 Task: Create a due date automation trigger when advanced on, 2 working days before a card is due add basic assigned to member @aryan at 11:00 AM.
Action: Mouse moved to (920, 340)
Screenshot: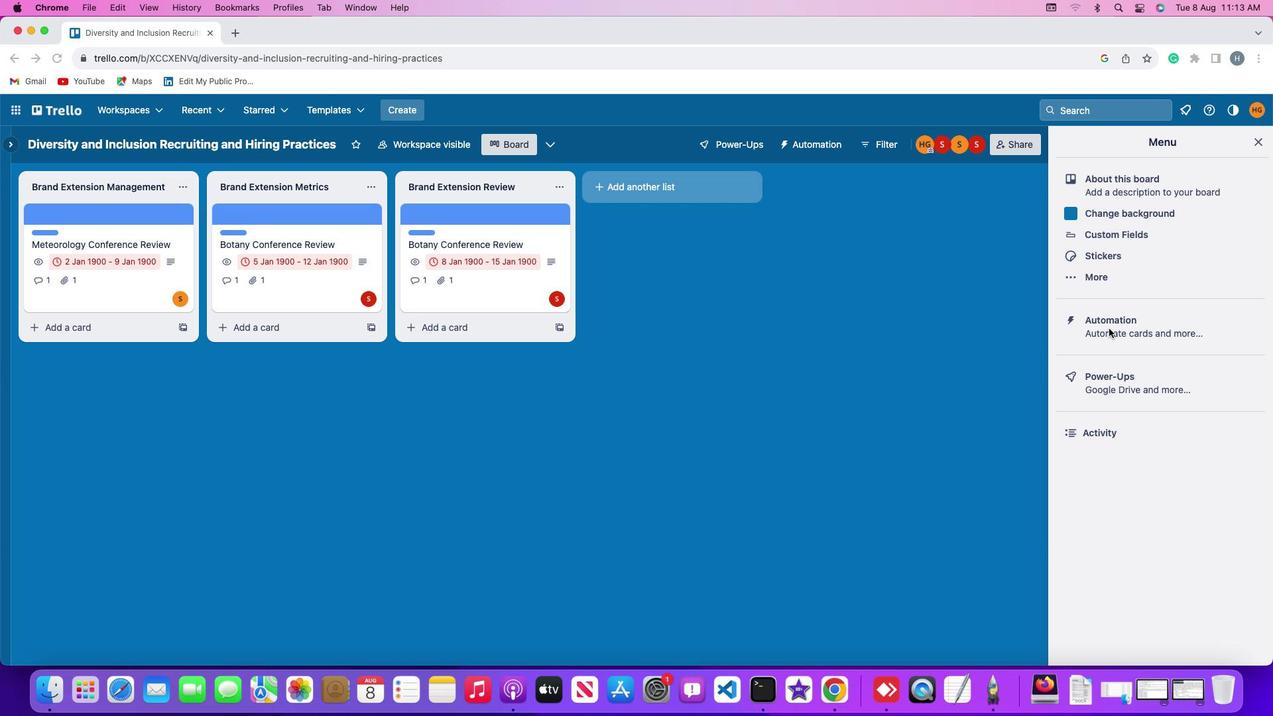 
Action: Mouse pressed left at (920, 340)
Screenshot: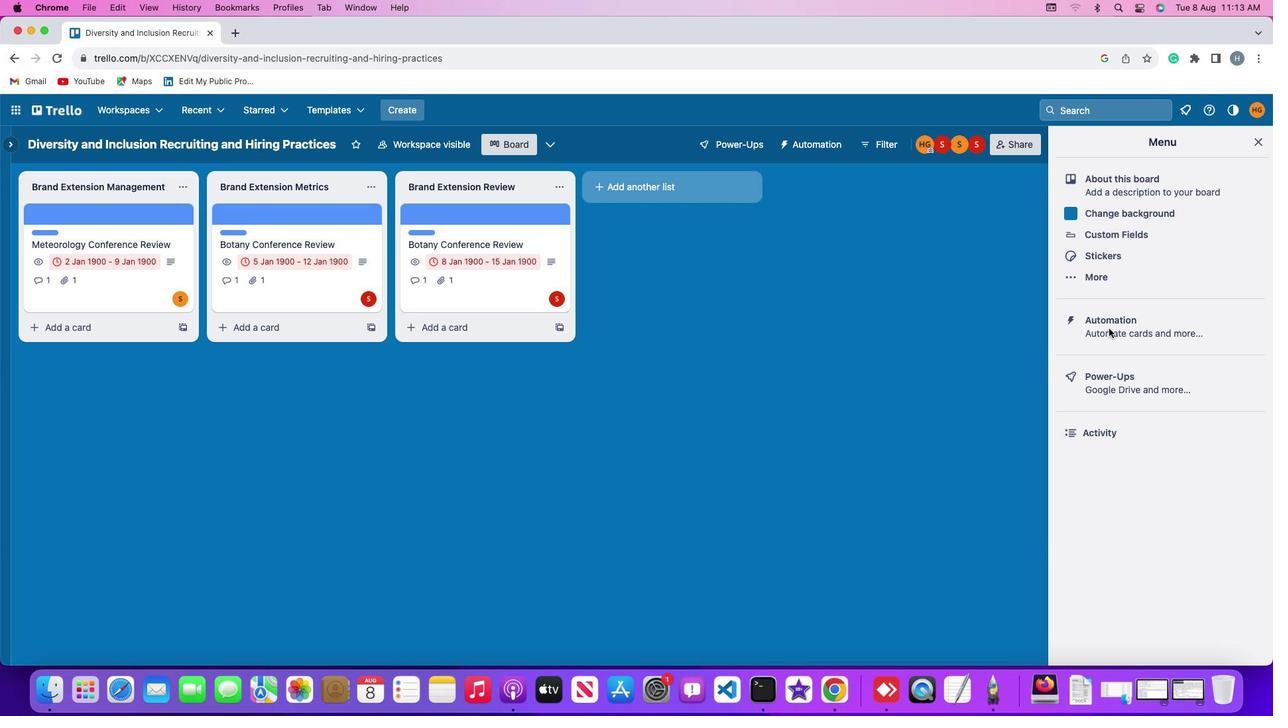 
Action: Mouse pressed left at (920, 340)
Screenshot: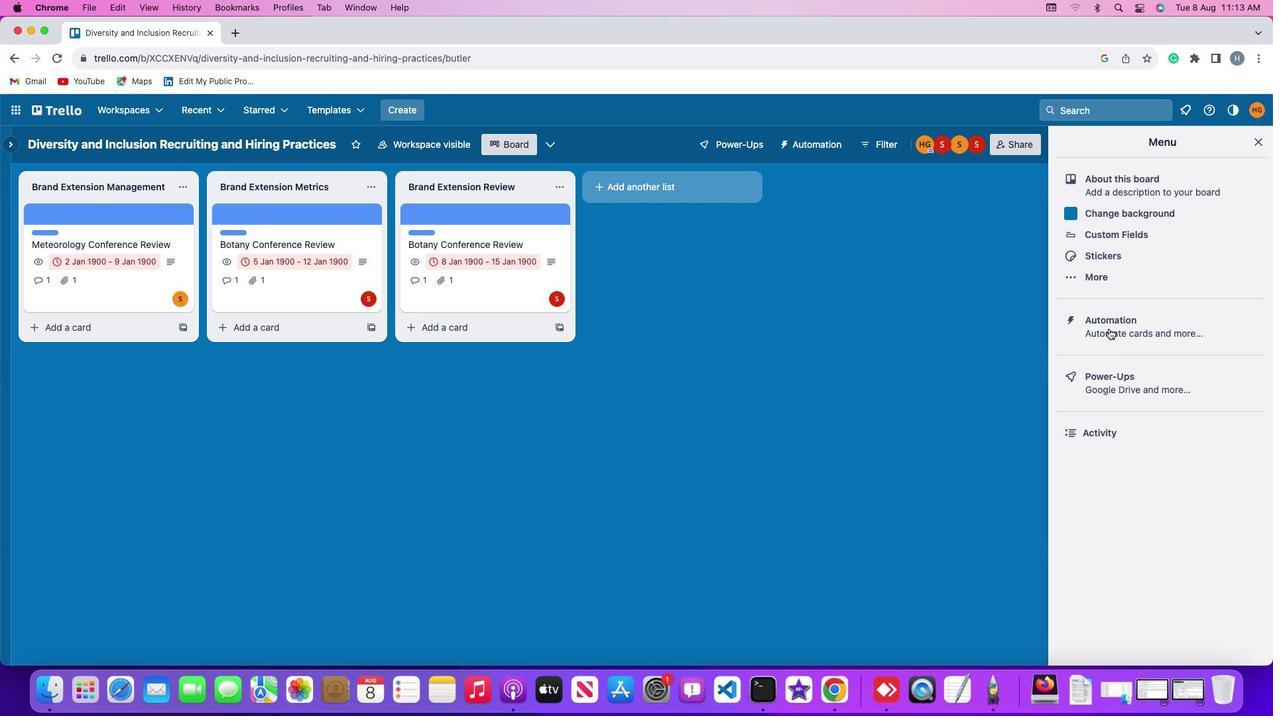 
Action: Mouse moved to (352, 320)
Screenshot: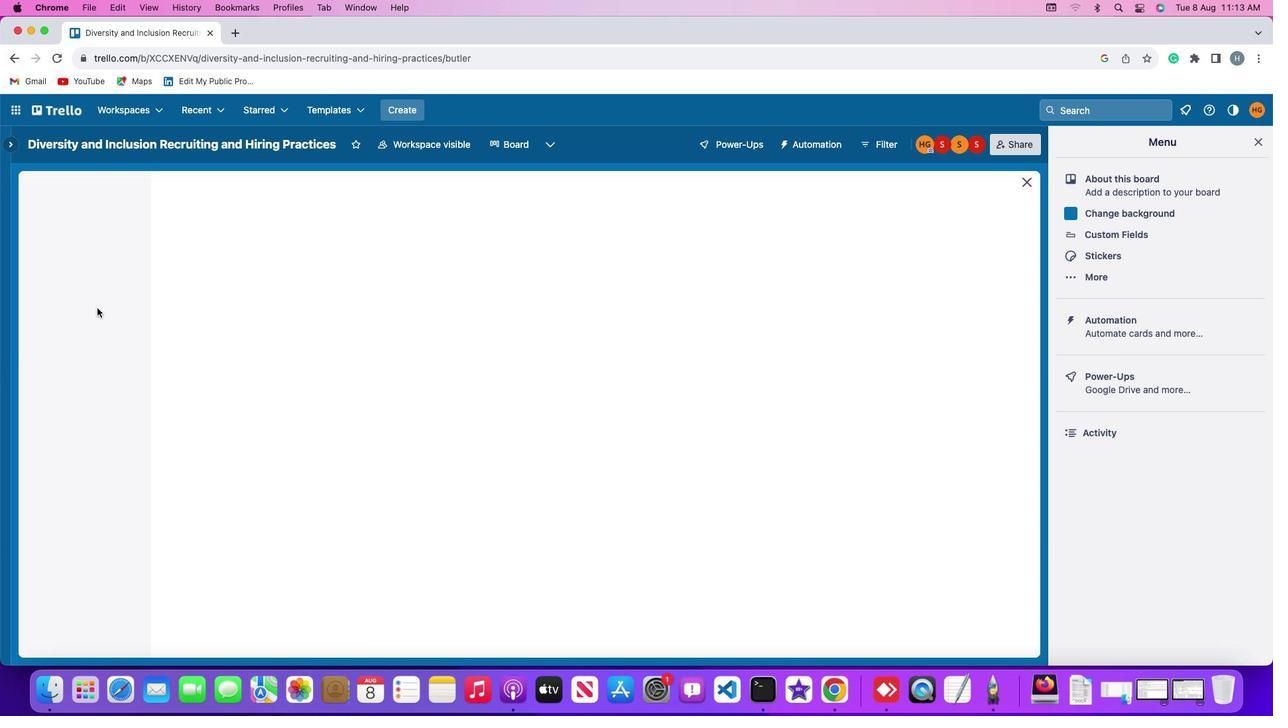 
Action: Mouse pressed left at (352, 320)
Screenshot: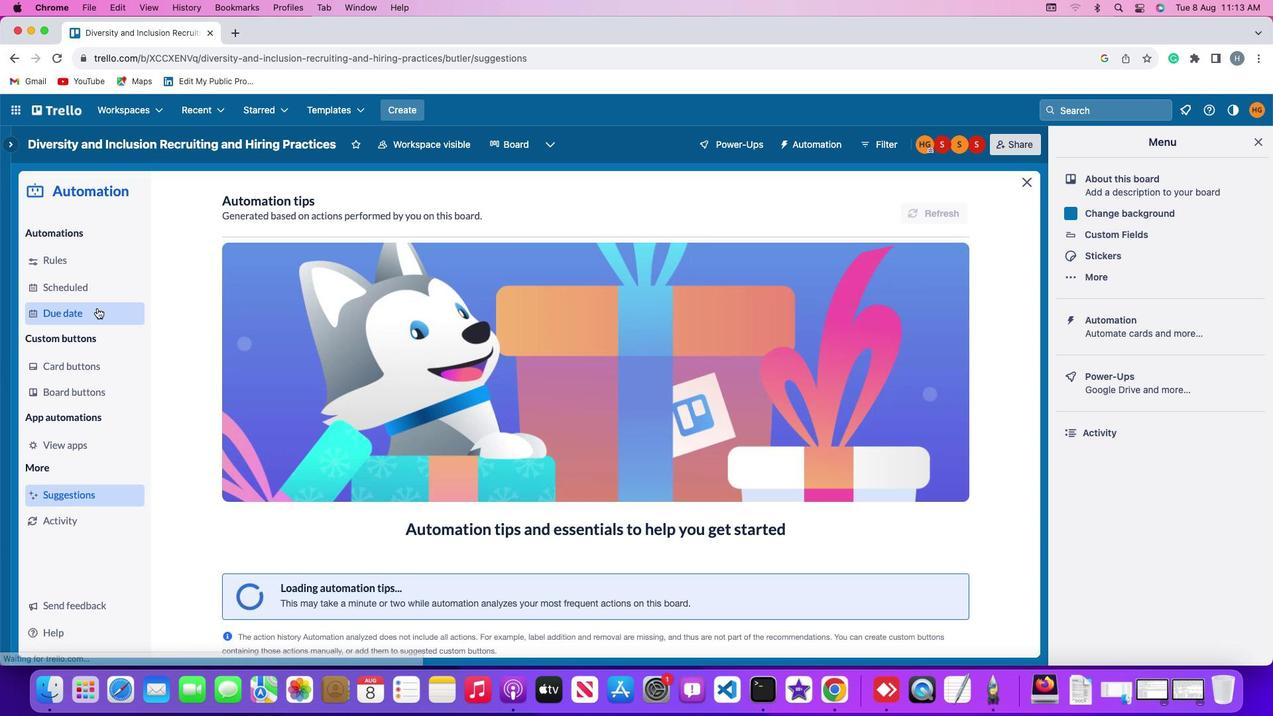 
Action: Mouse moved to (805, 221)
Screenshot: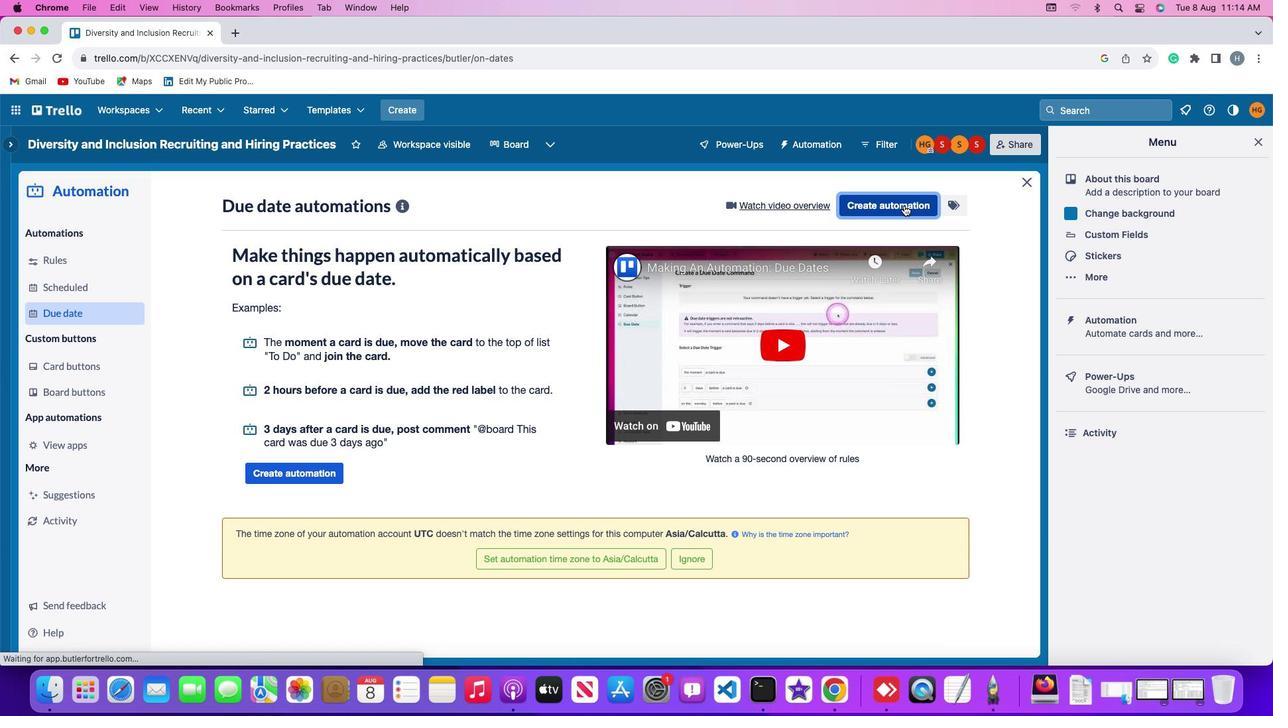 
Action: Mouse pressed left at (805, 221)
Screenshot: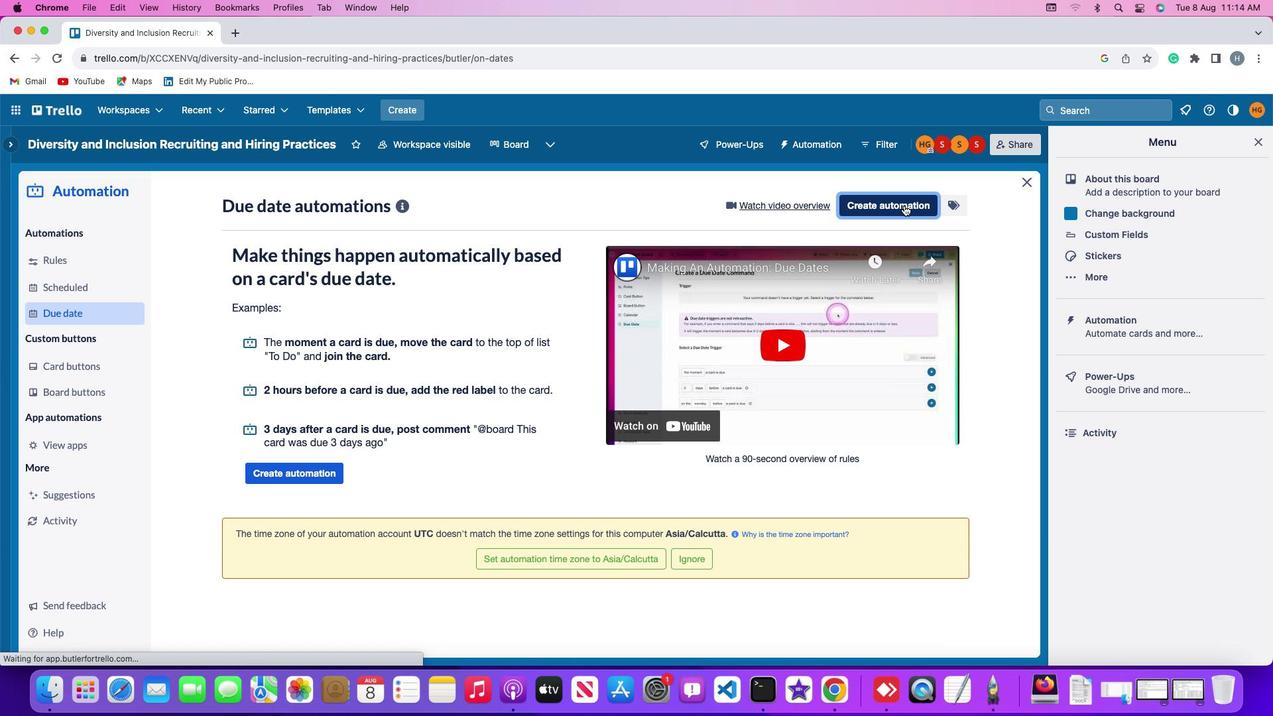 
Action: Mouse moved to (518, 344)
Screenshot: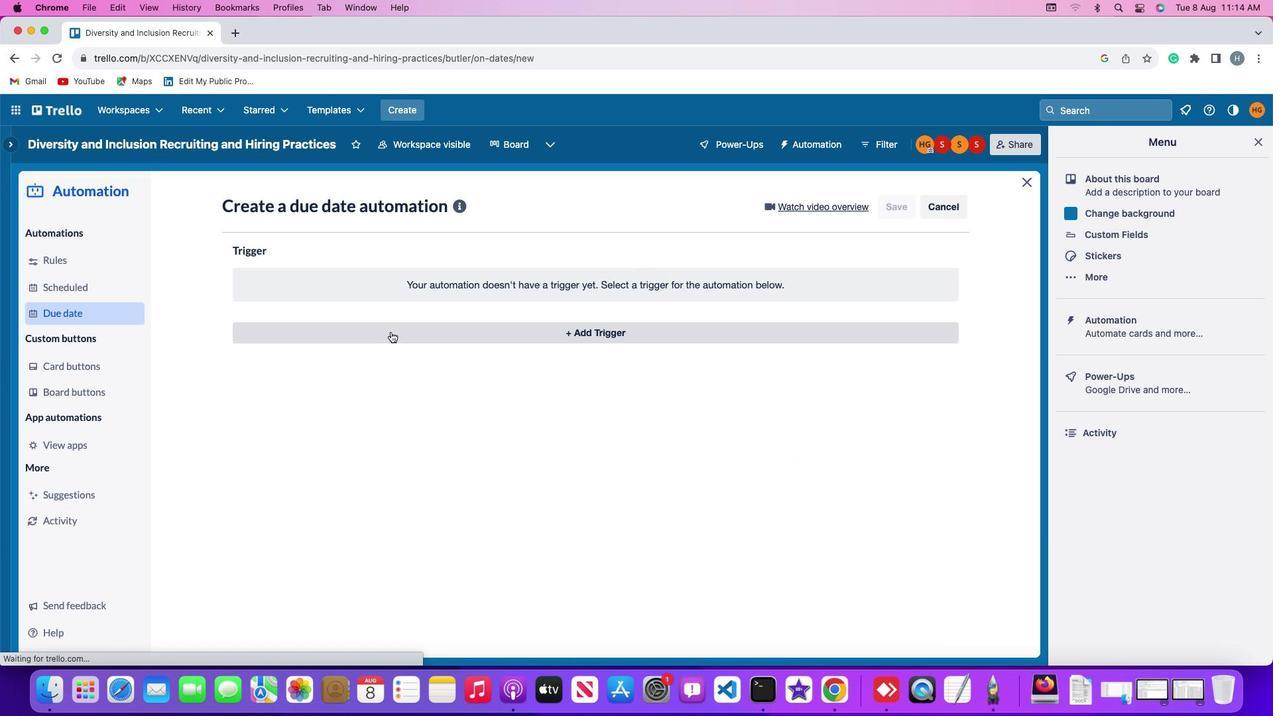 
Action: Mouse pressed left at (518, 344)
Screenshot: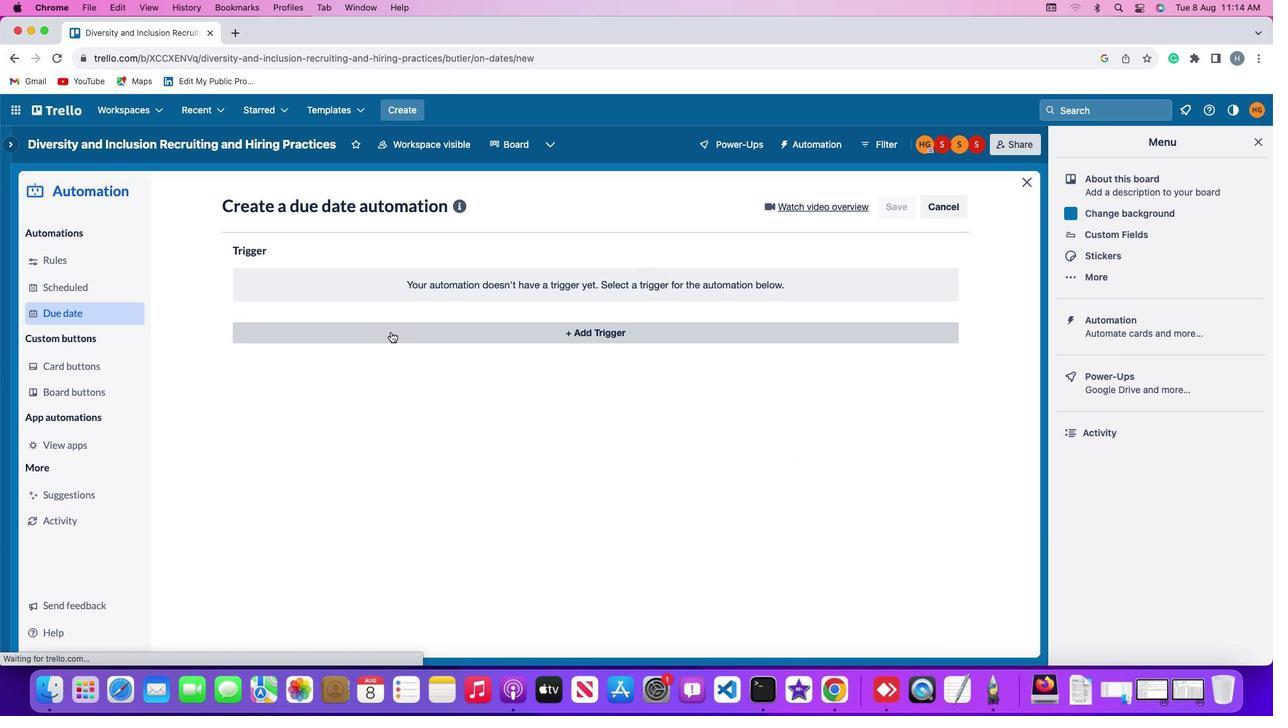 
Action: Mouse moved to (445, 543)
Screenshot: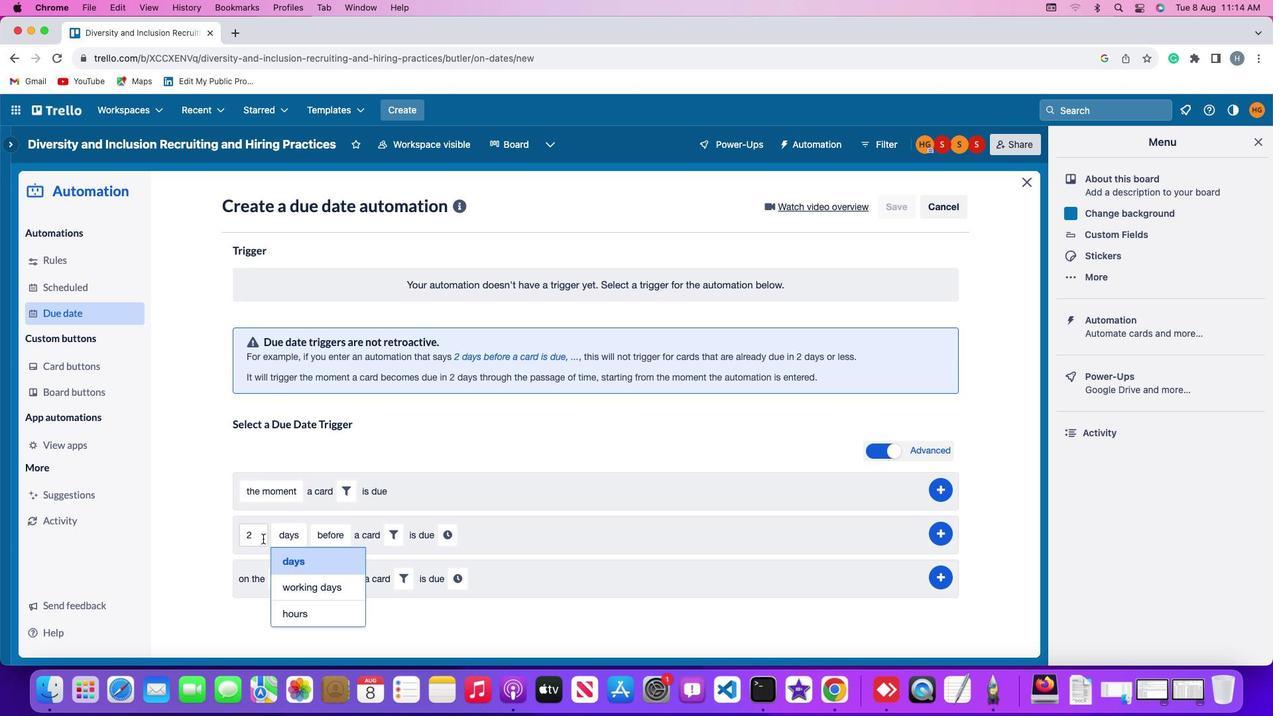 
Action: Mouse pressed left at (445, 543)
Screenshot: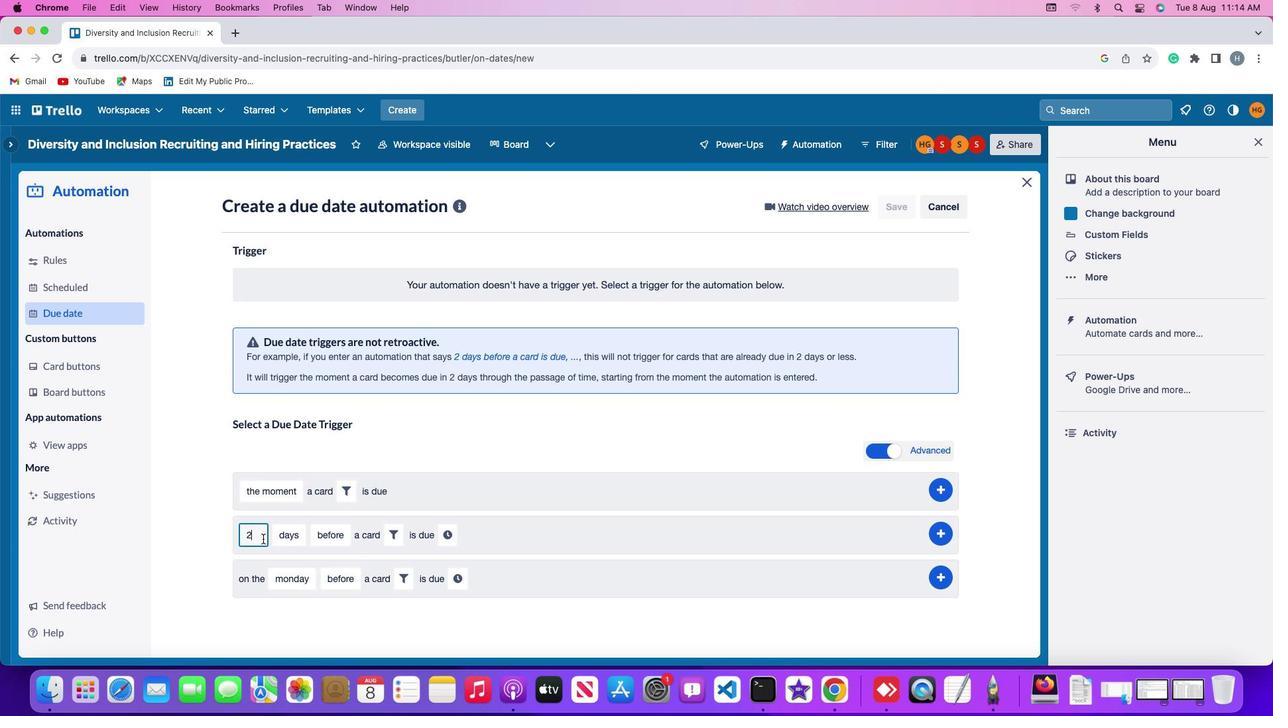 
Action: Mouse moved to (445, 543)
Screenshot: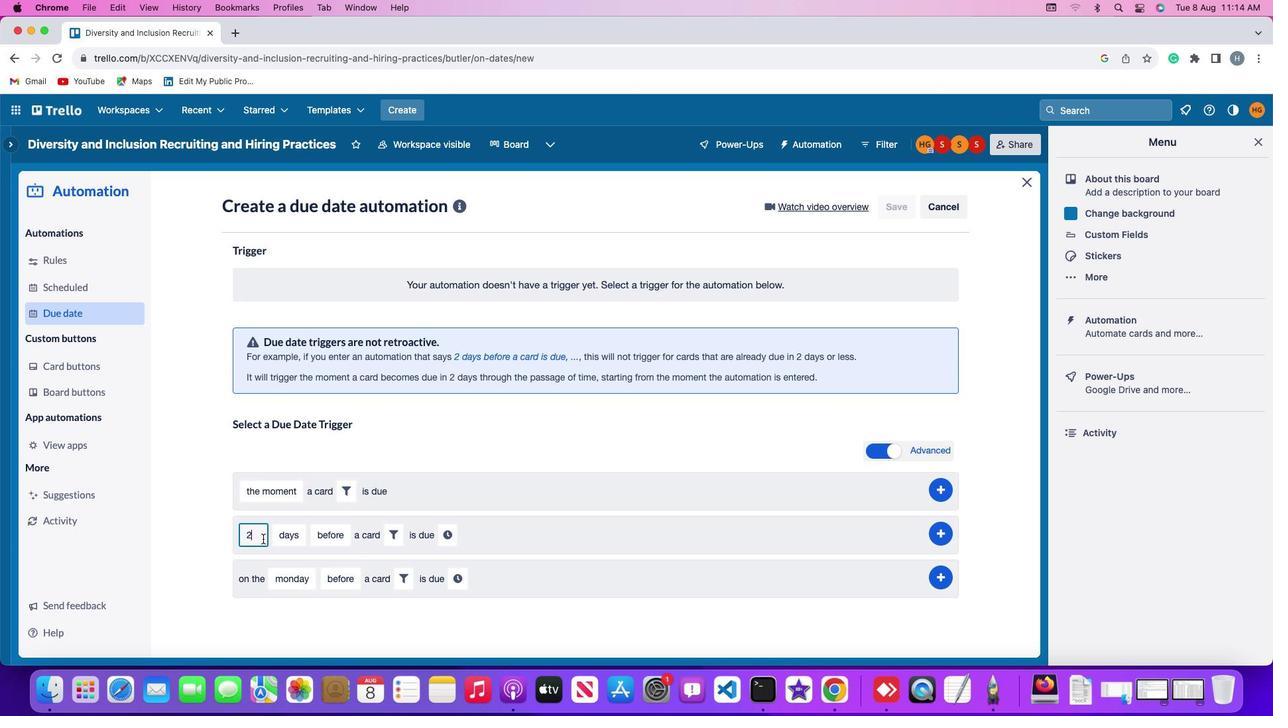 
Action: Key pressed Key.backspace'2'
Screenshot: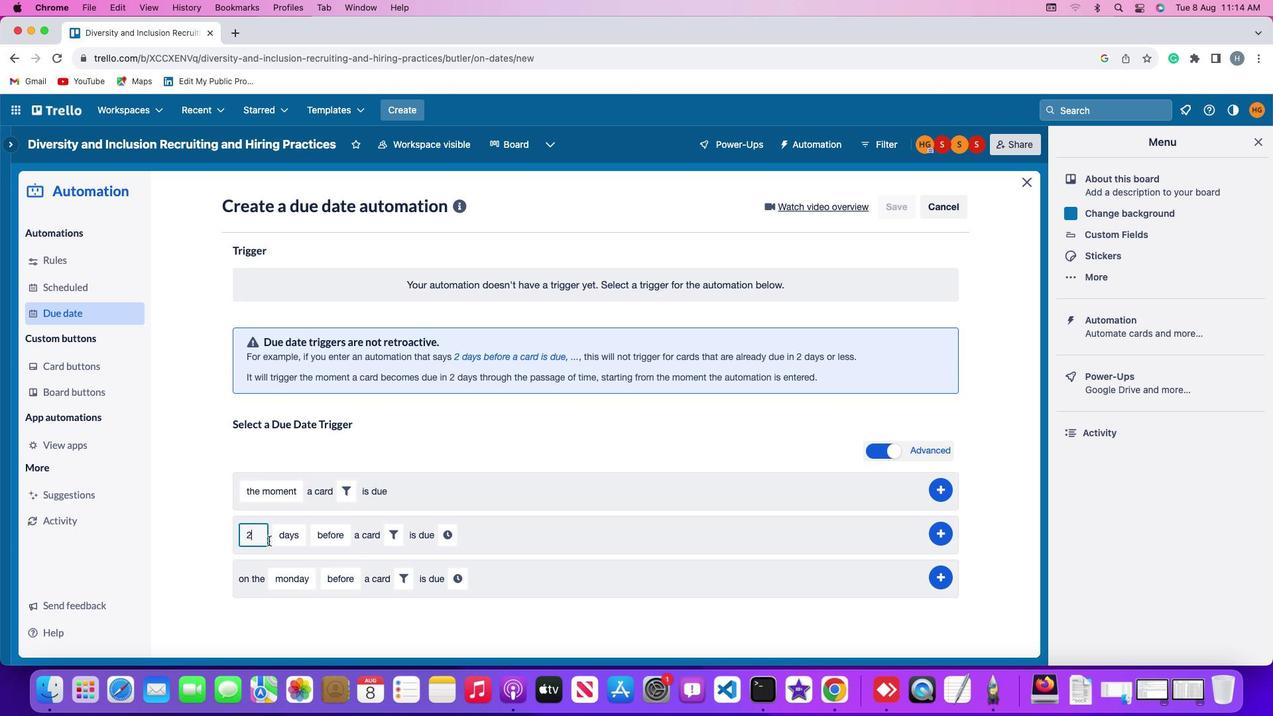 
Action: Mouse moved to (460, 545)
Screenshot: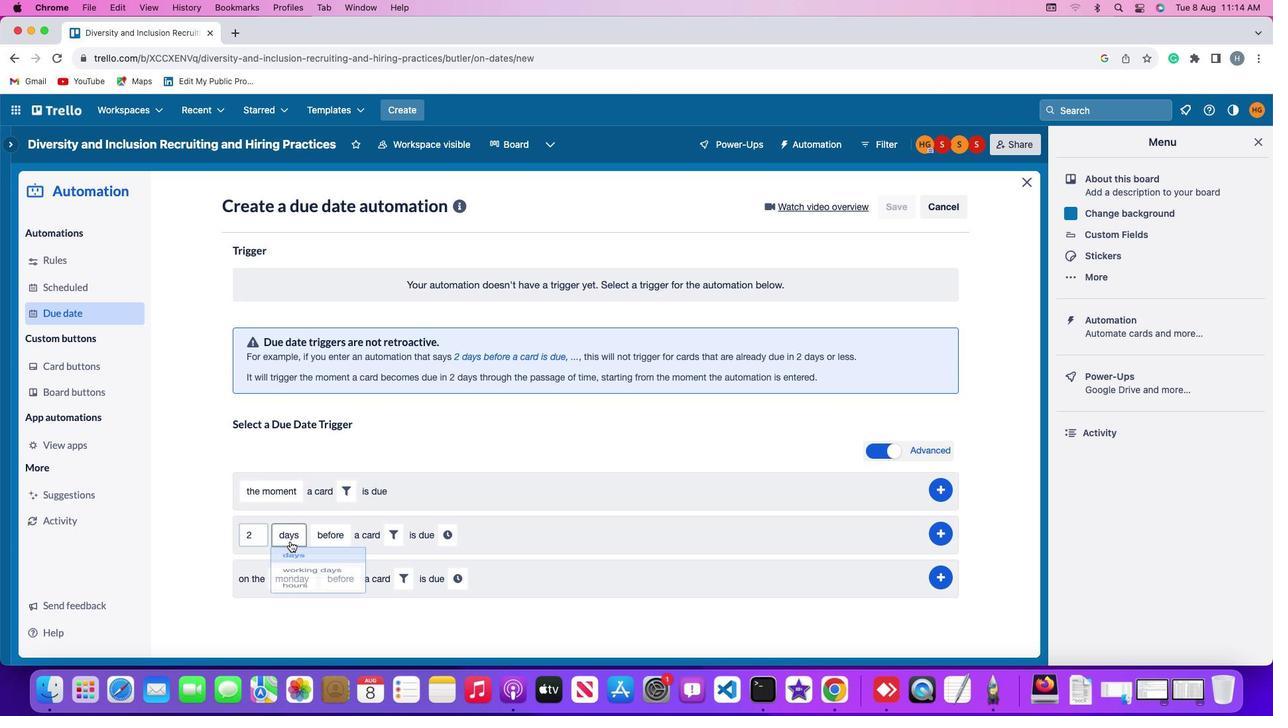 
Action: Mouse pressed left at (460, 545)
Screenshot: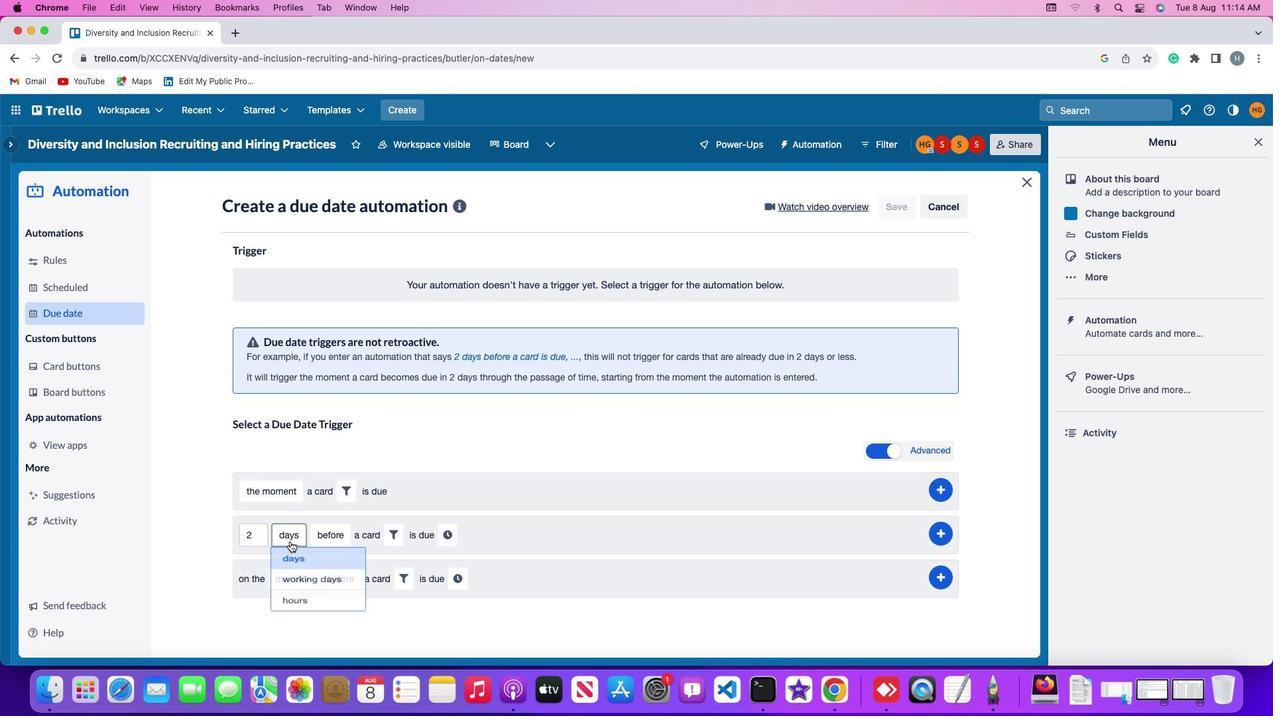 
Action: Mouse moved to (464, 588)
Screenshot: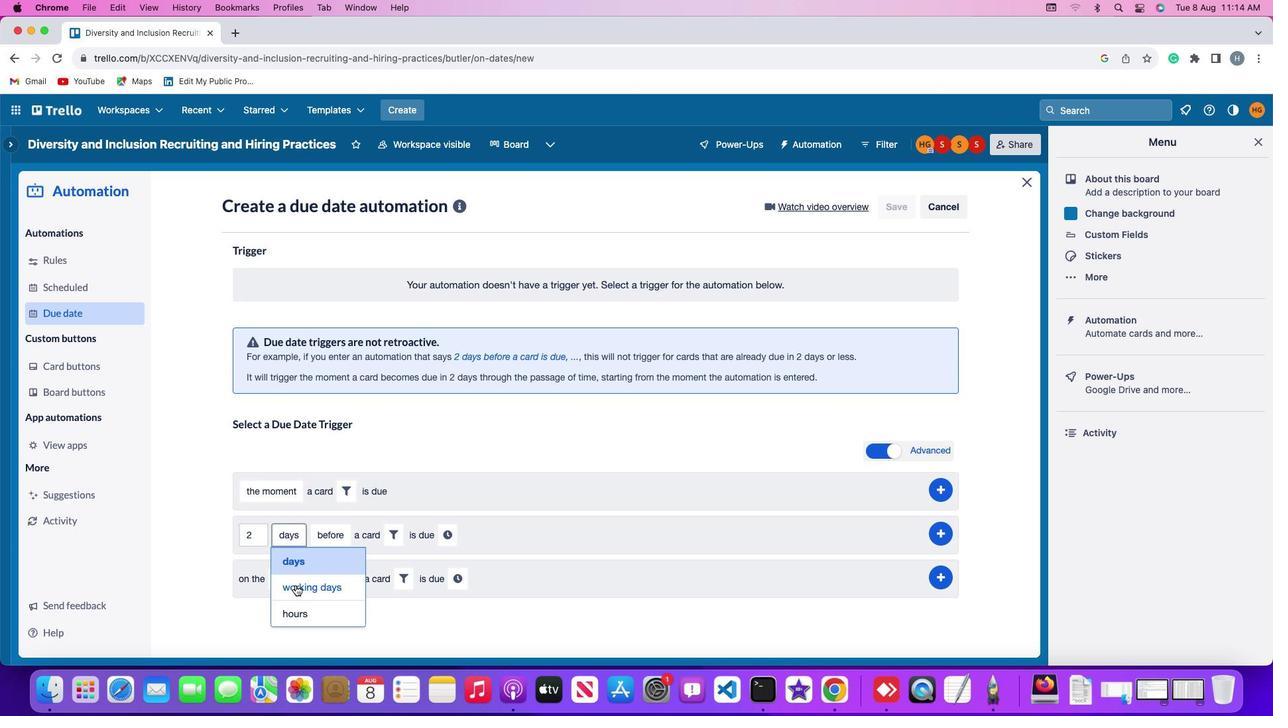 
Action: Mouse pressed left at (464, 588)
Screenshot: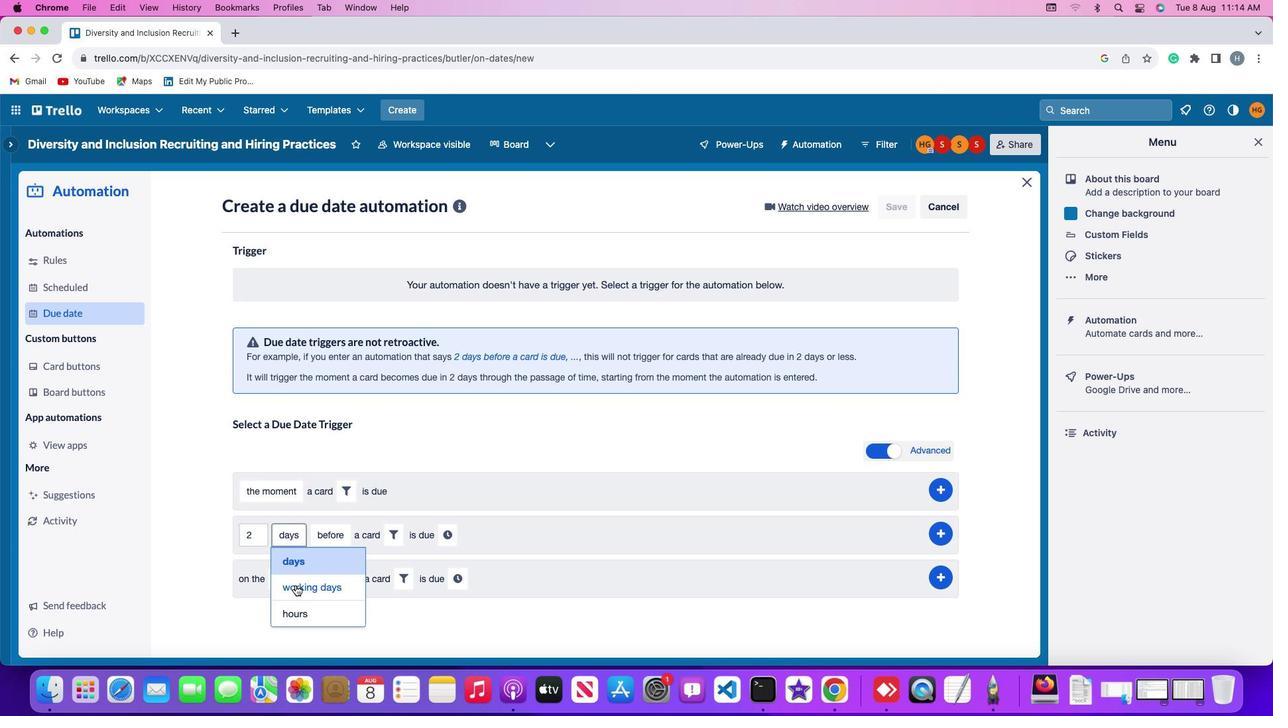 
Action: Mouse moved to (499, 541)
Screenshot: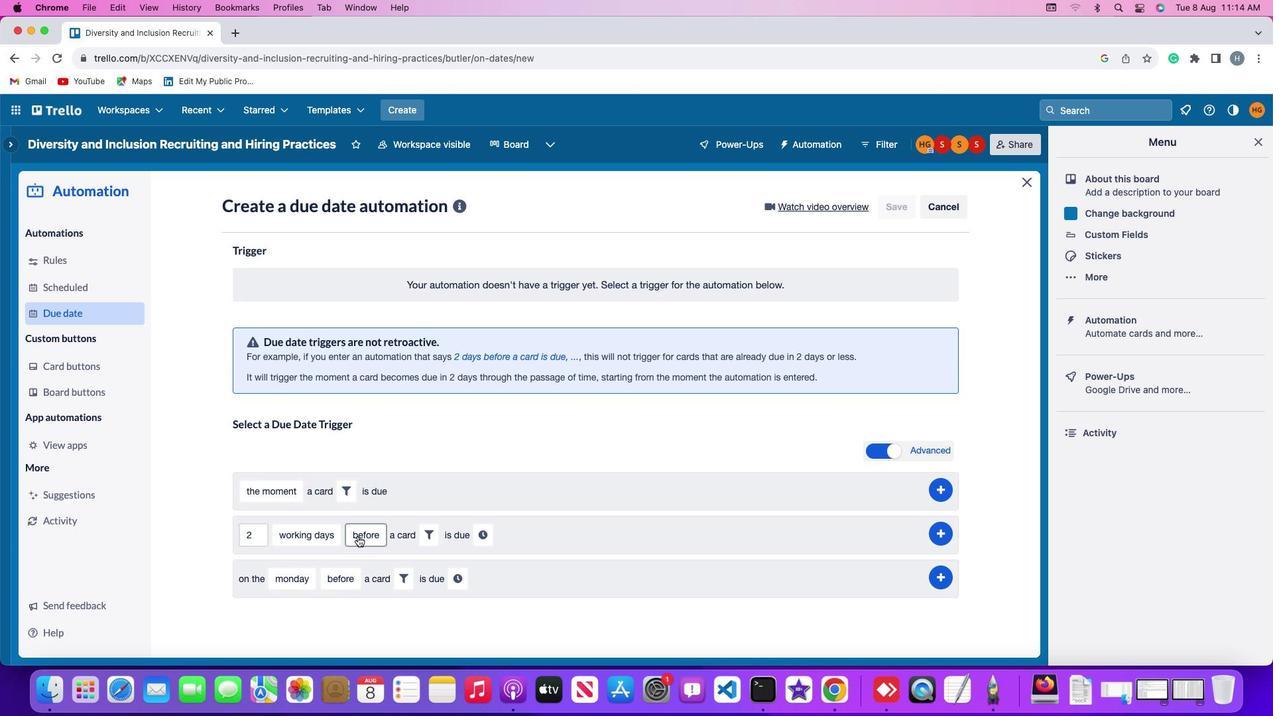 
Action: Mouse pressed left at (499, 541)
Screenshot: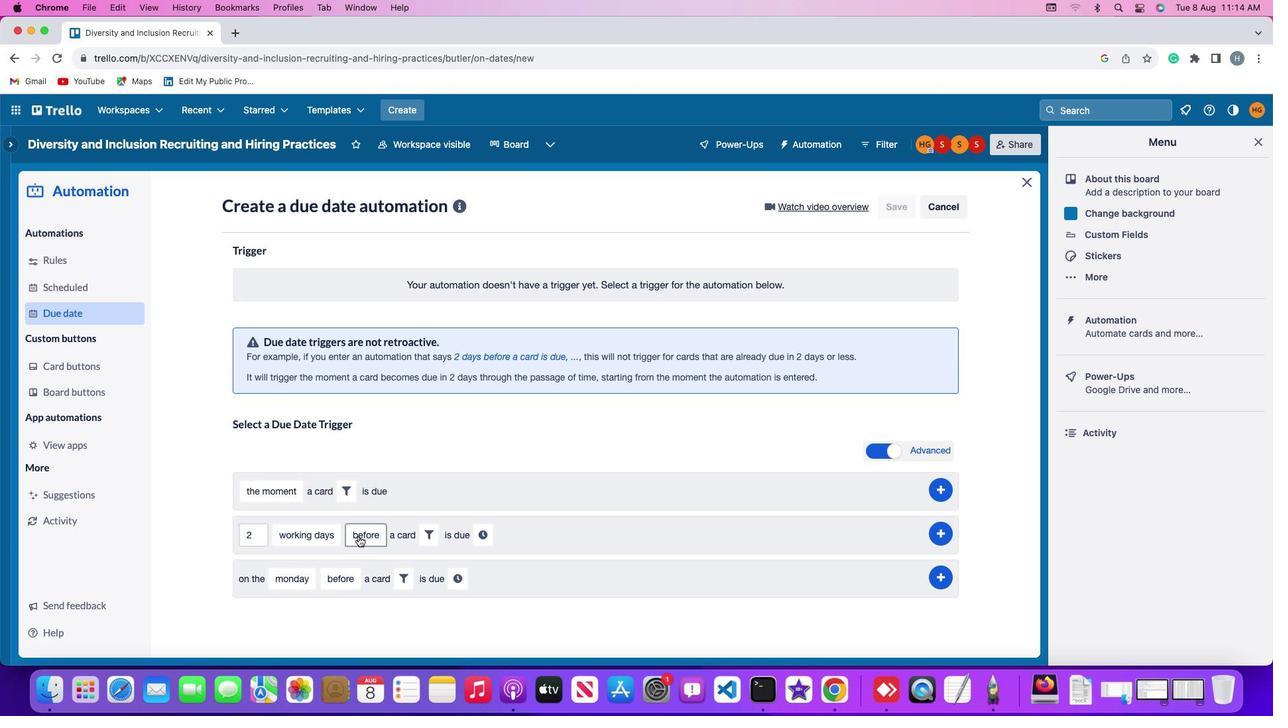 
Action: Mouse moved to (504, 567)
Screenshot: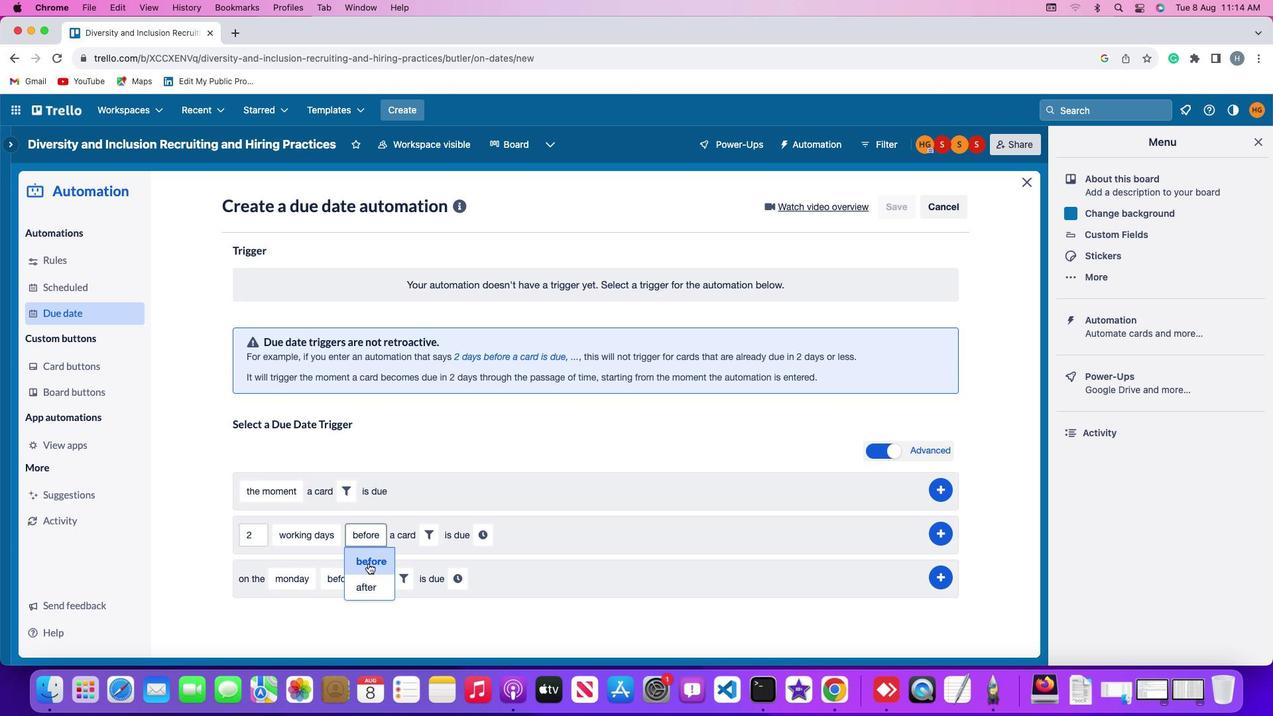 
Action: Mouse pressed left at (504, 567)
Screenshot: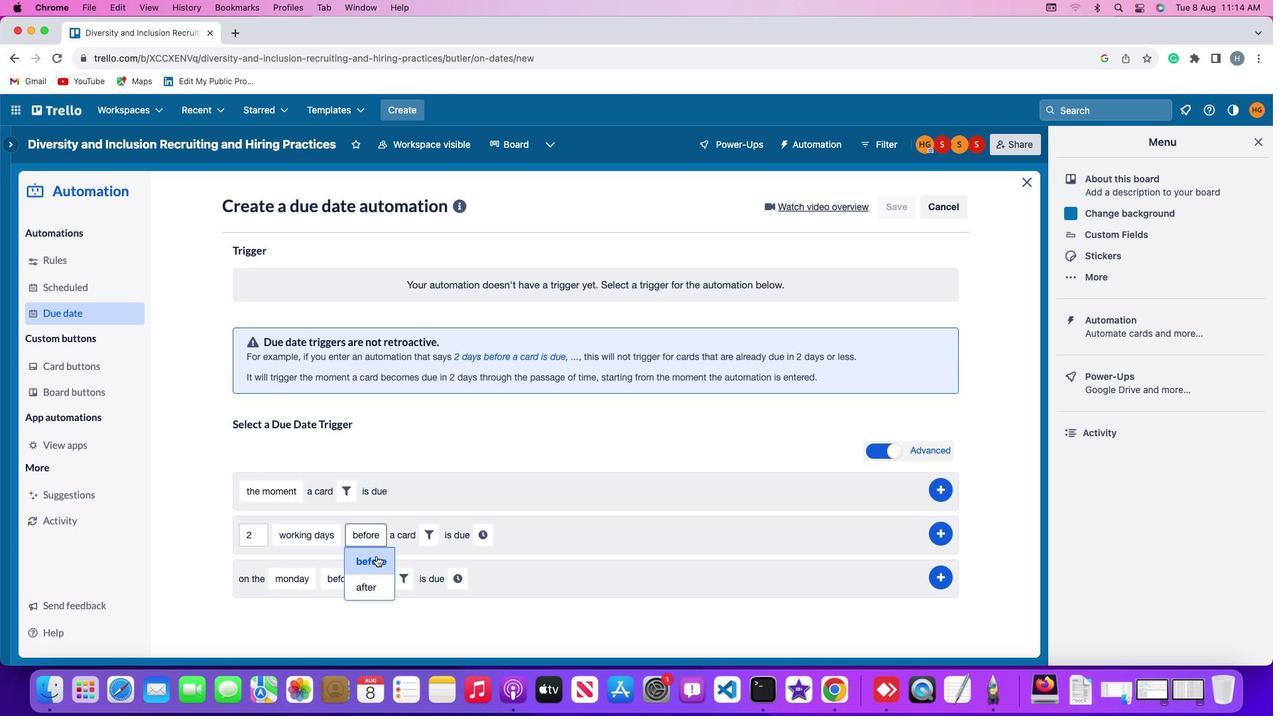 
Action: Mouse moved to (542, 535)
Screenshot: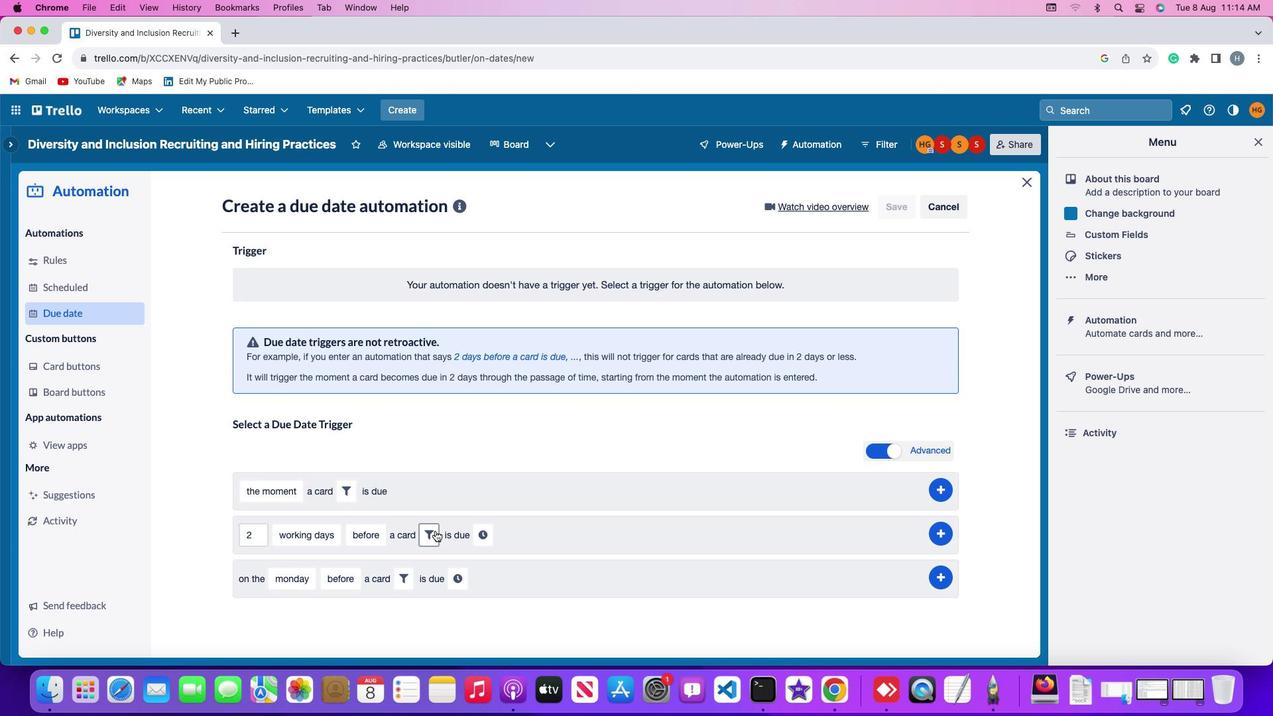 
Action: Mouse pressed left at (542, 535)
Screenshot: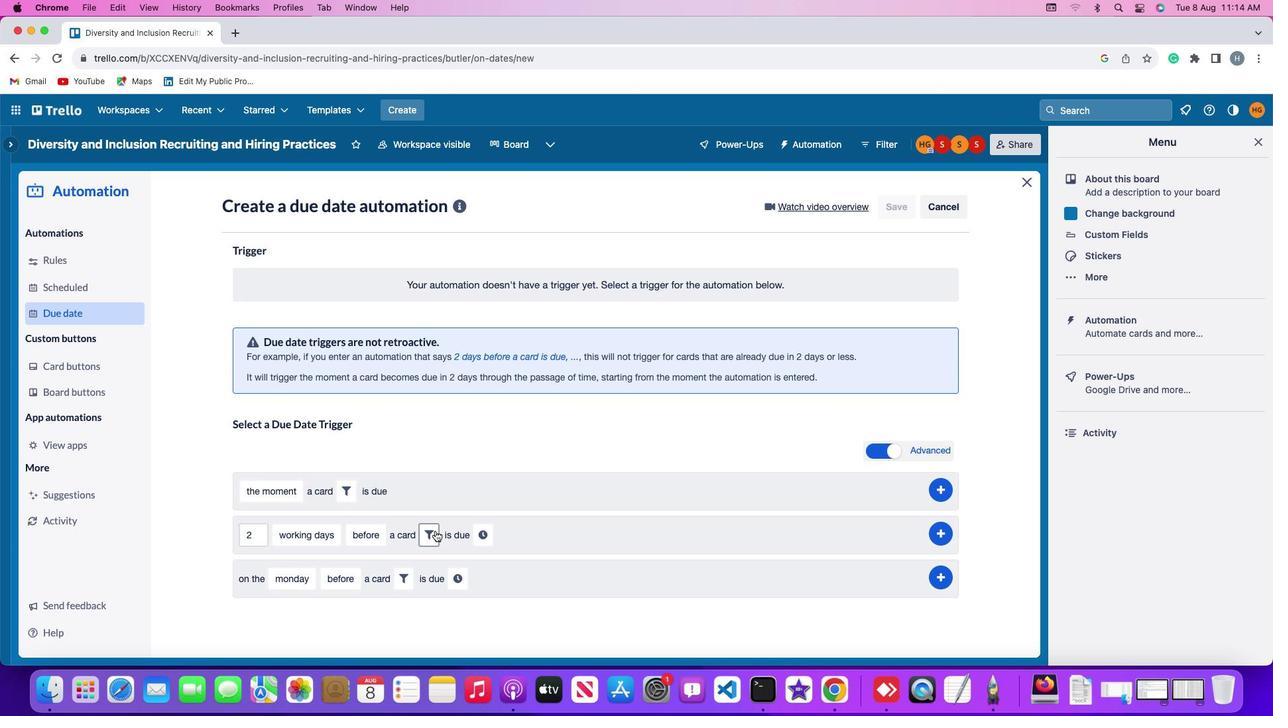 
Action: Mouse moved to (509, 634)
Screenshot: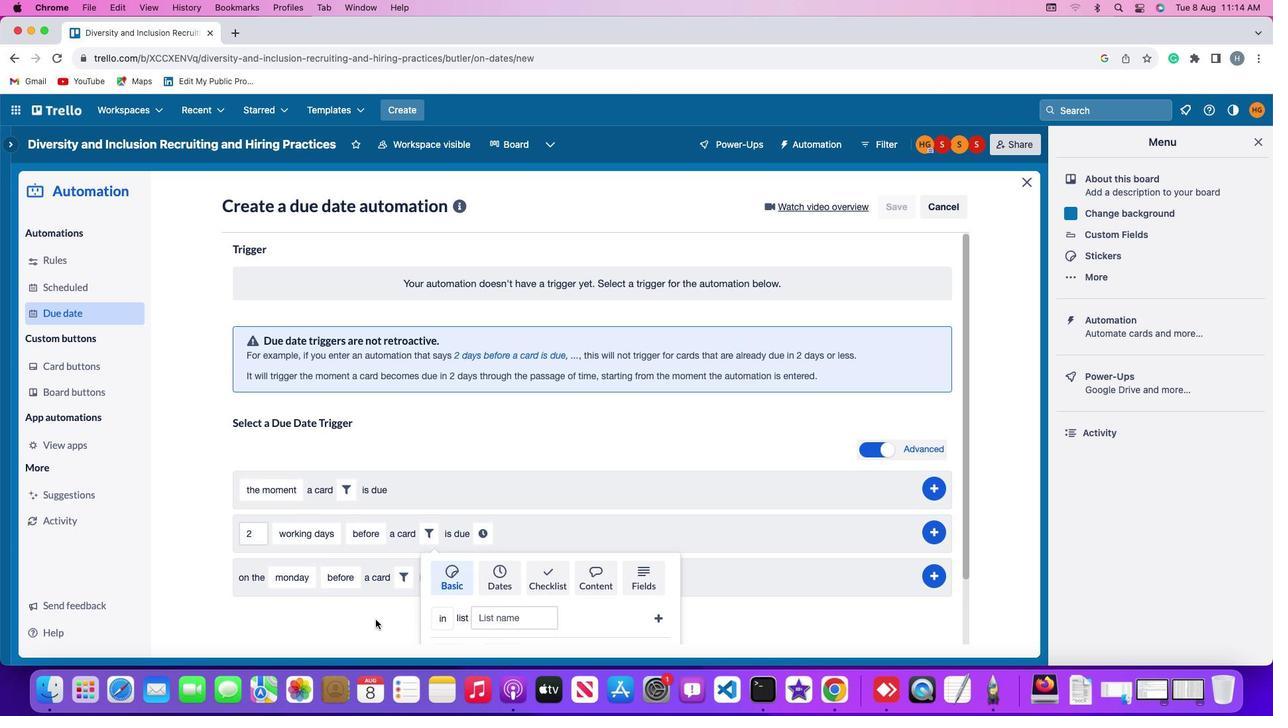 
Action: Mouse scrolled (509, 634) with delta (298, 22)
Screenshot: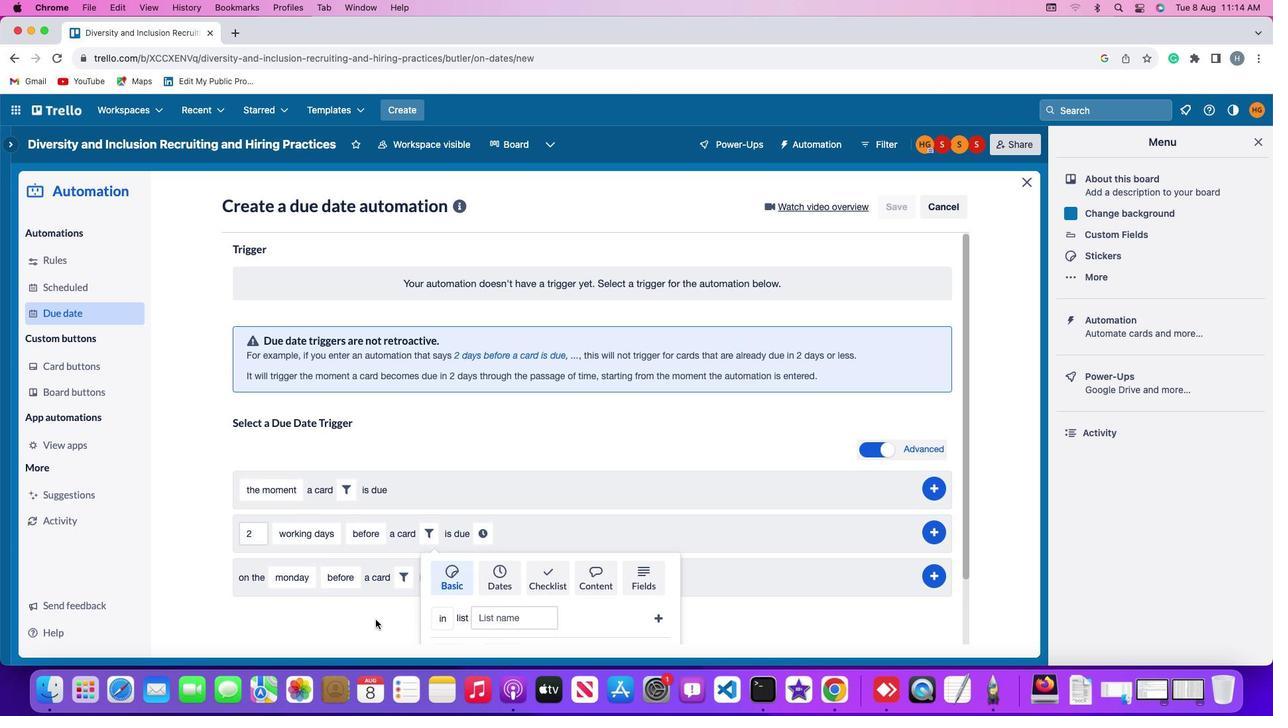 
Action: Mouse scrolled (509, 634) with delta (298, 22)
Screenshot: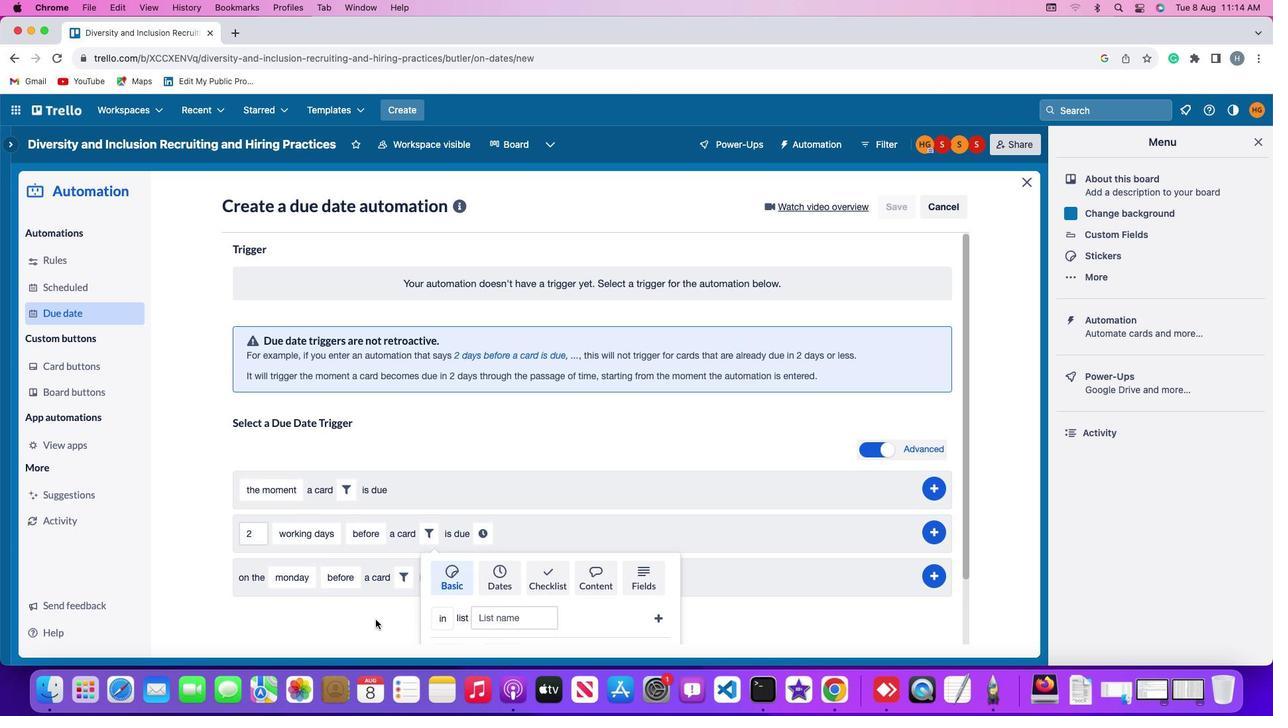 
Action: Mouse scrolled (509, 634) with delta (298, 20)
Screenshot: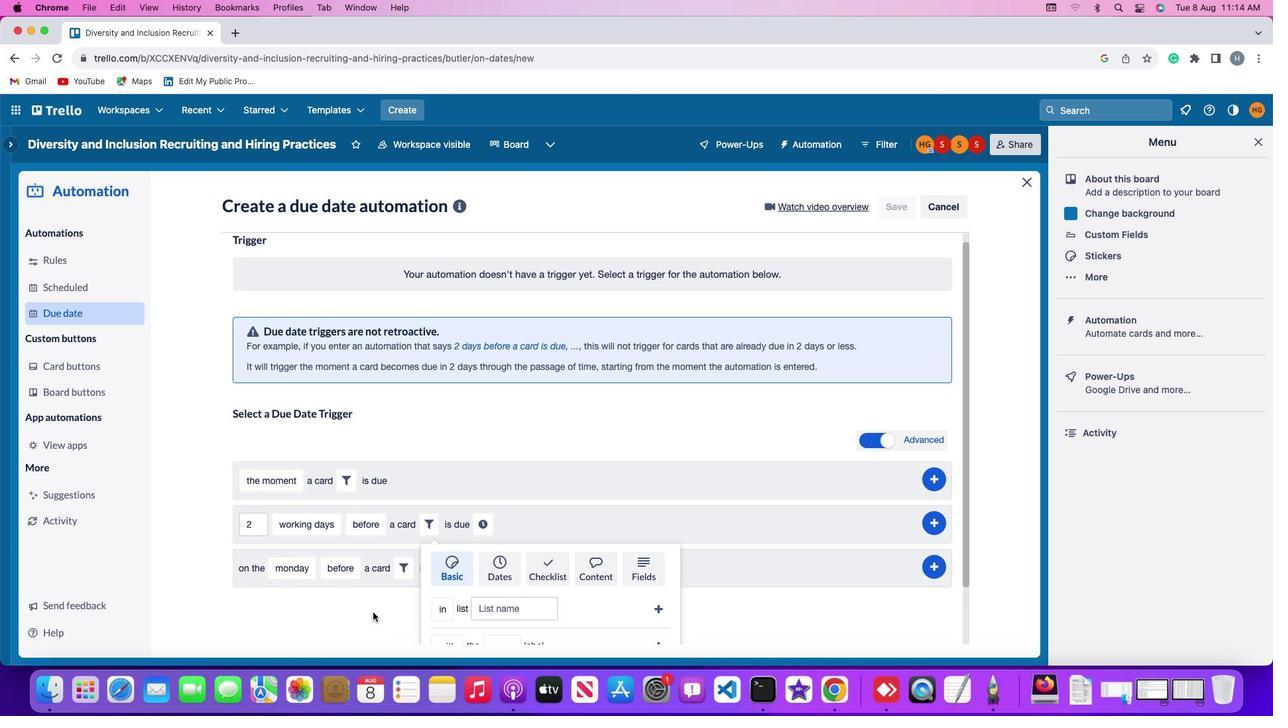 
Action: Mouse moved to (509, 633)
Screenshot: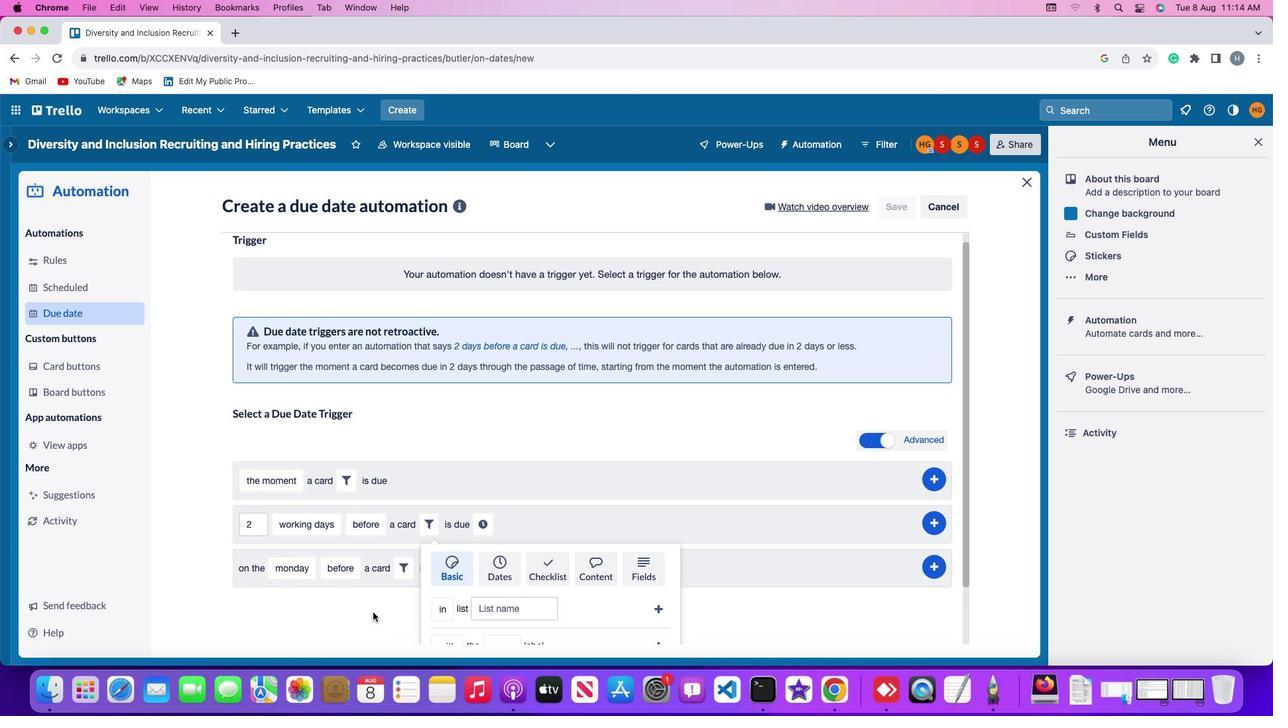 
Action: Mouse scrolled (509, 633) with delta (298, 19)
Screenshot: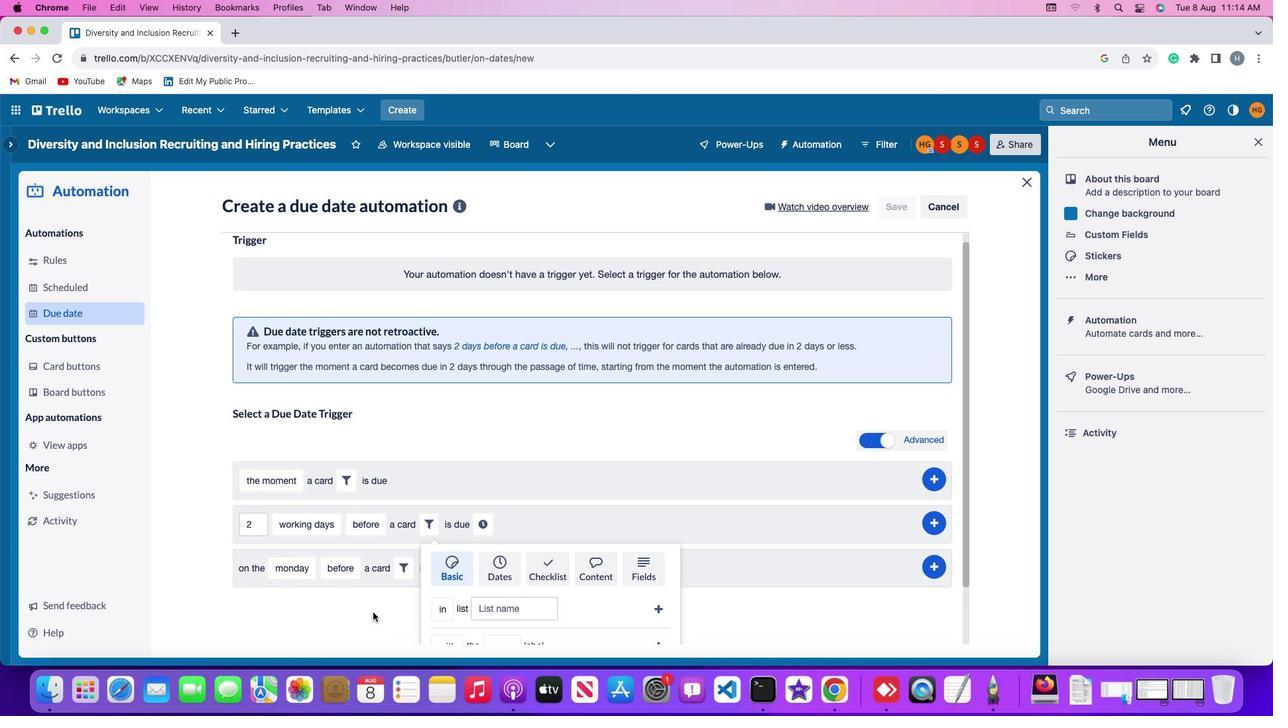 
Action: Mouse moved to (509, 628)
Screenshot: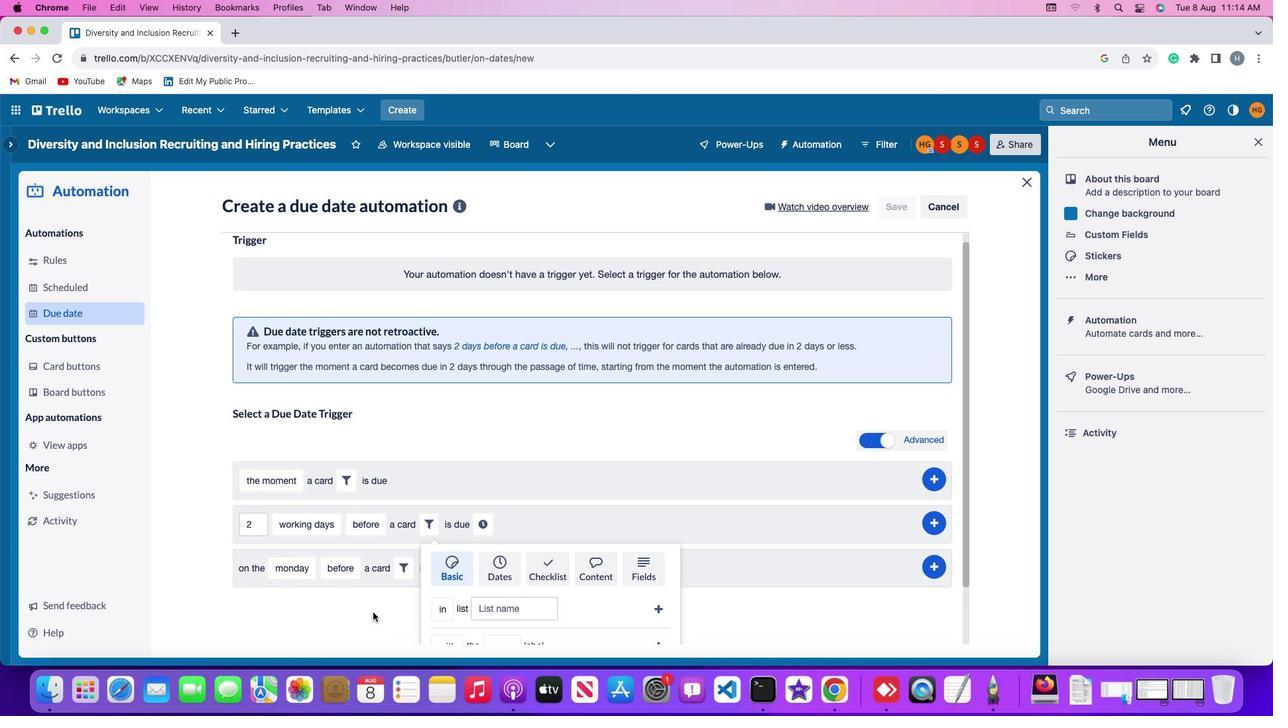 
Action: Mouse scrolled (509, 628) with delta (298, 19)
Screenshot: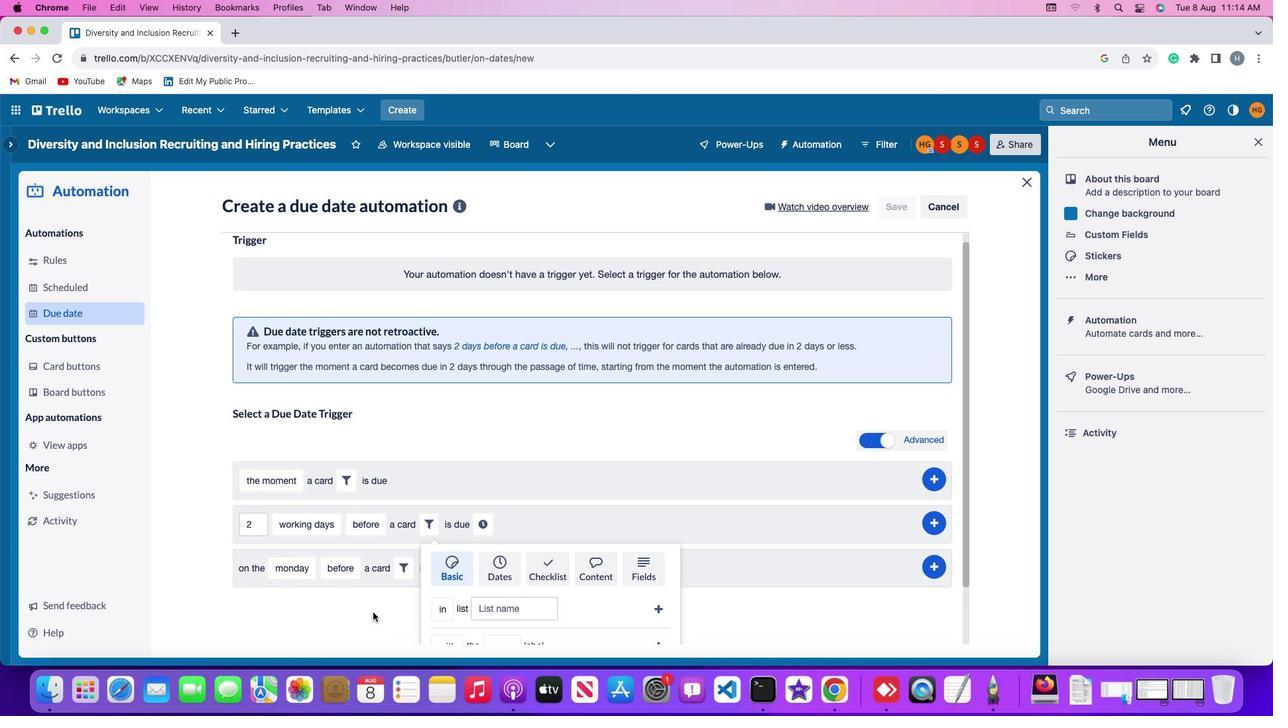 
Action: Mouse moved to (509, 621)
Screenshot: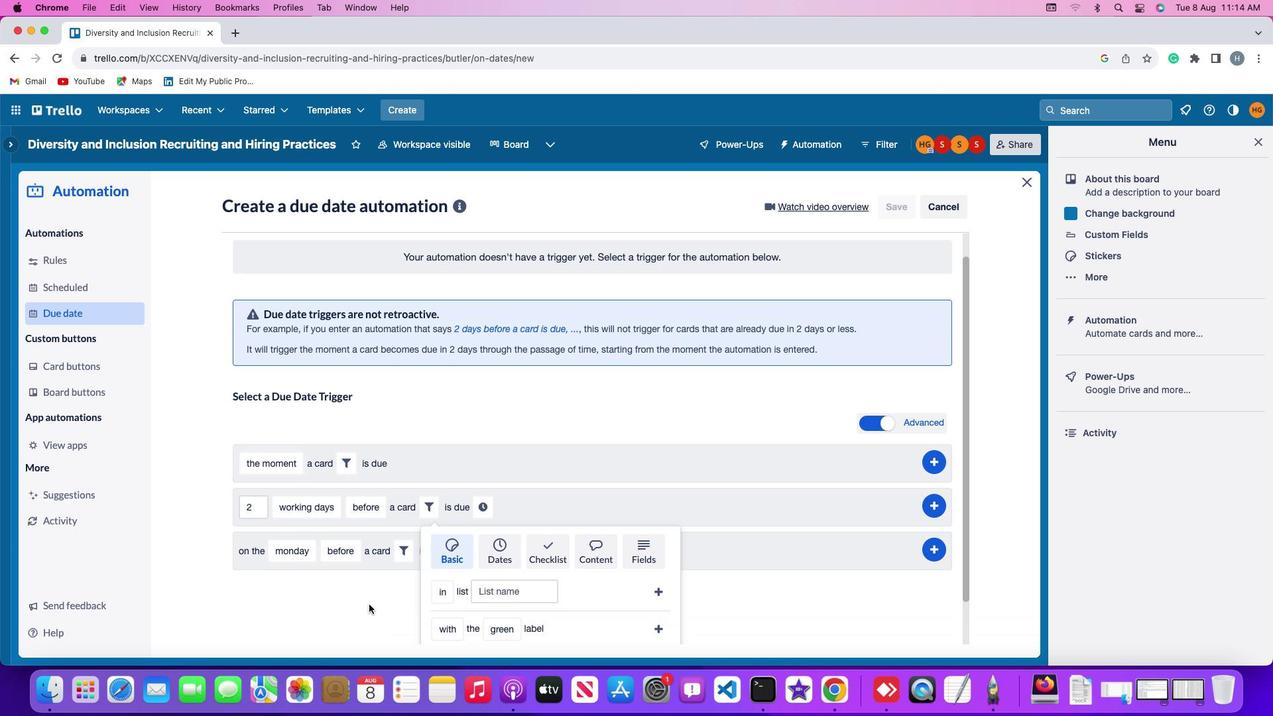
Action: Mouse scrolled (509, 621) with delta (298, 18)
Screenshot: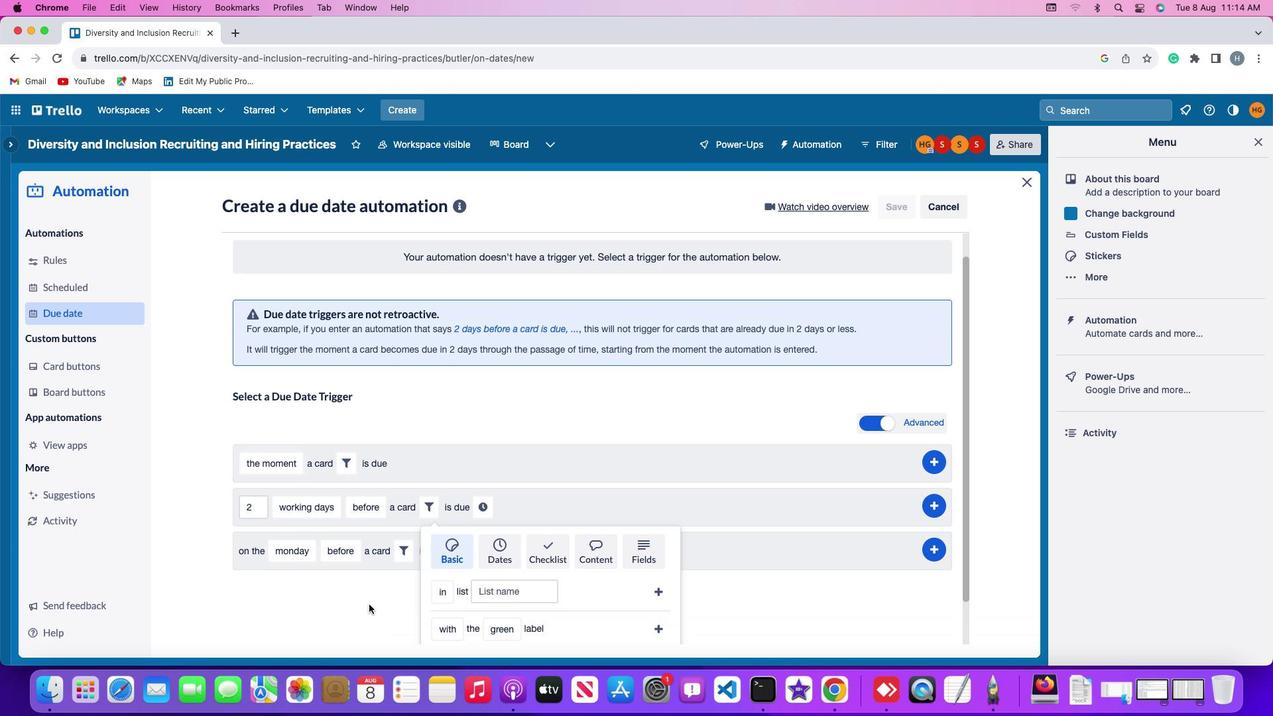 
Action: Mouse moved to (548, 614)
Screenshot: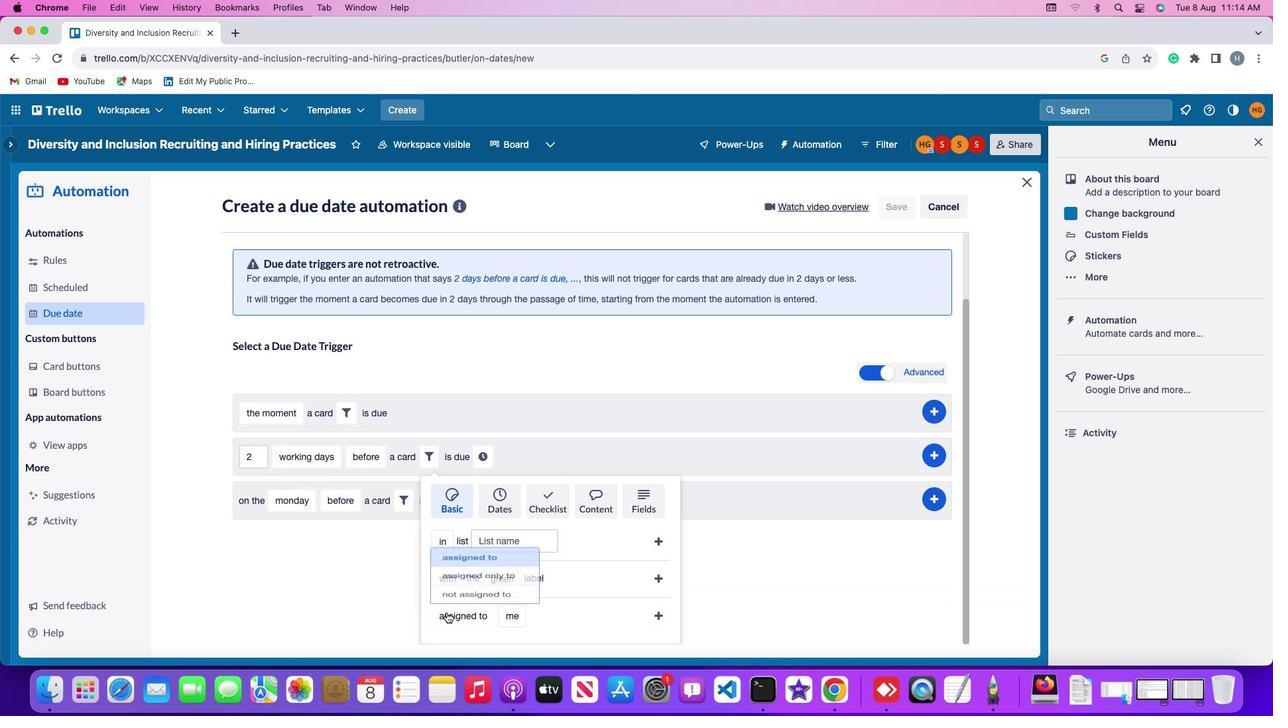 
Action: Mouse pressed left at (548, 614)
Screenshot: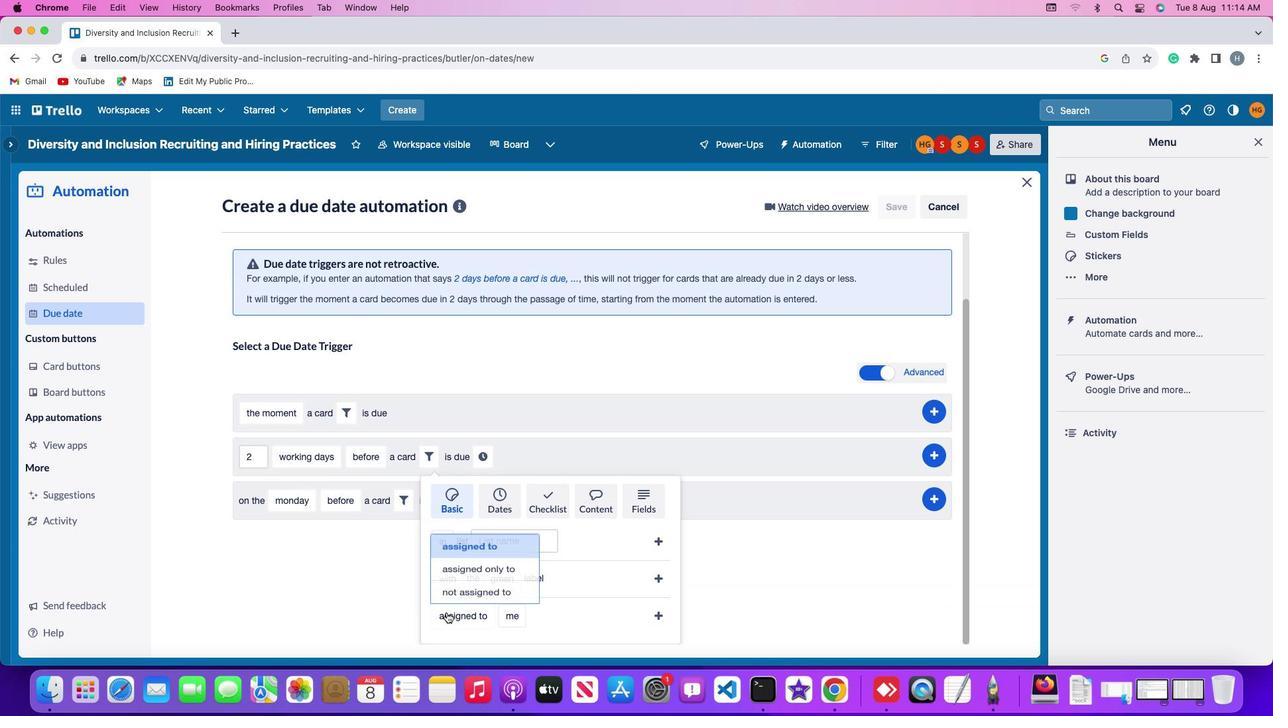
Action: Mouse moved to (566, 539)
Screenshot: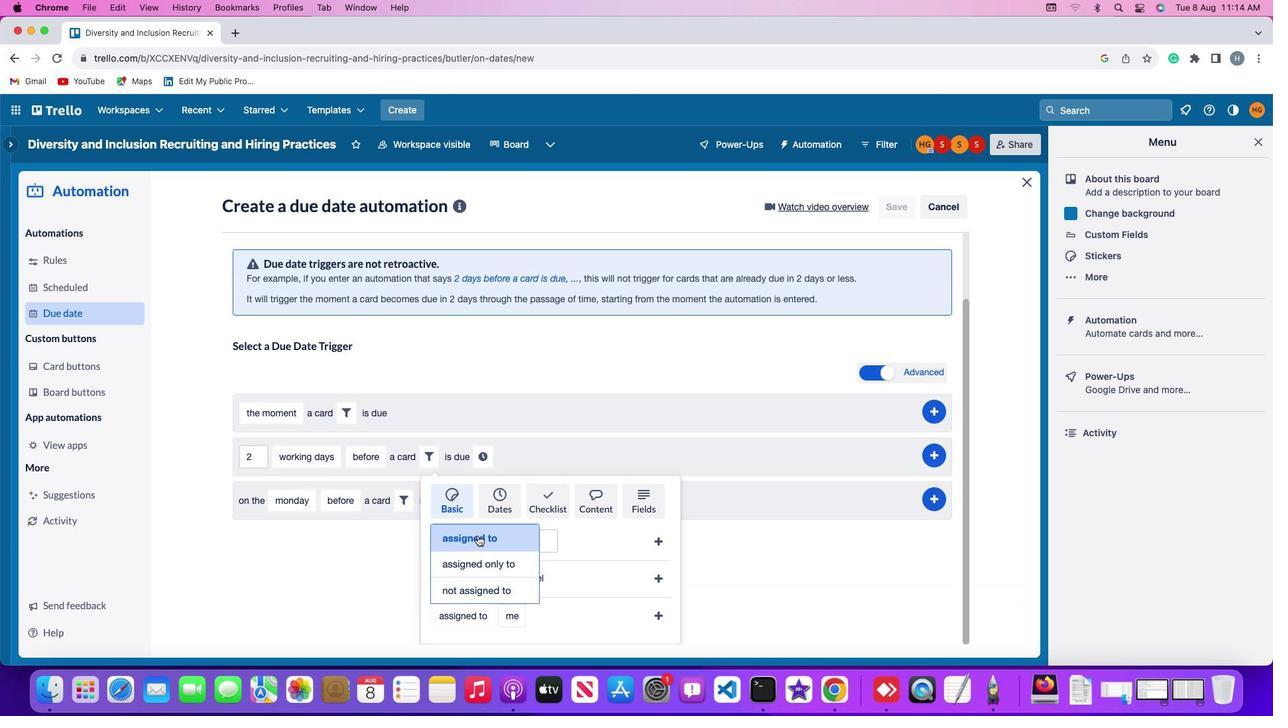 
Action: Mouse pressed left at (566, 539)
Screenshot: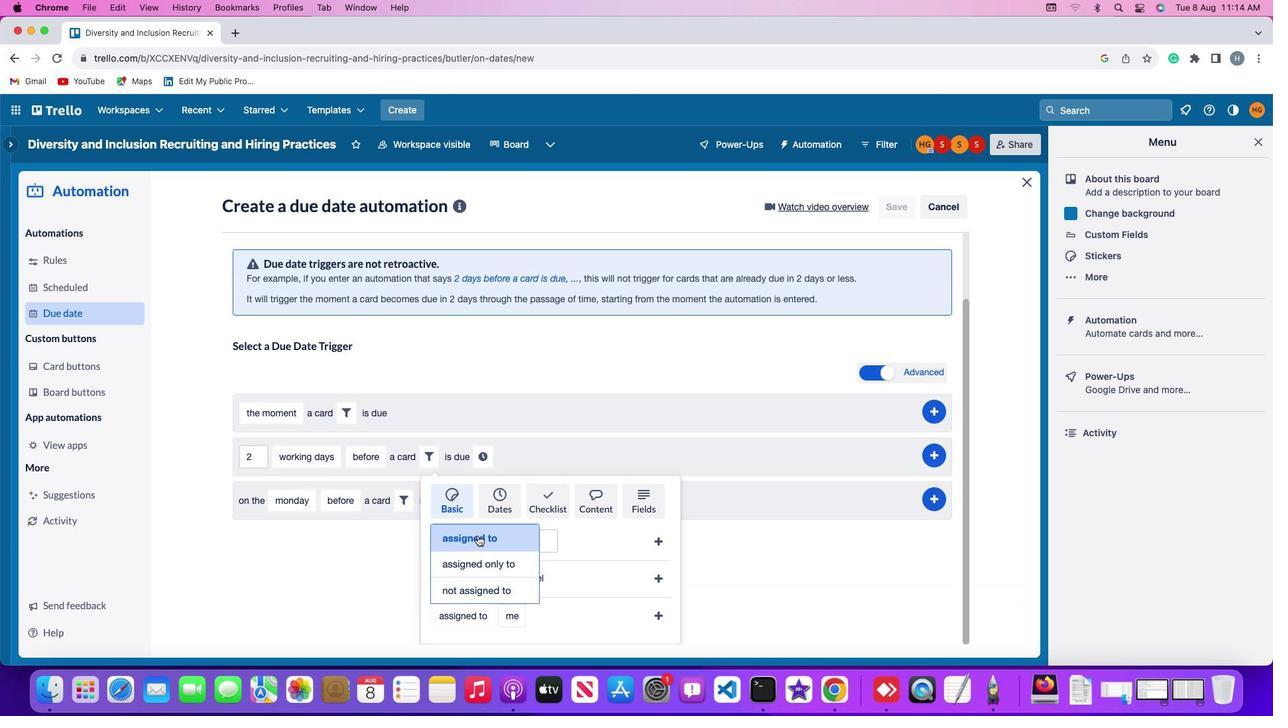 
Action: Mouse moved to (585, 618)
Screenshot: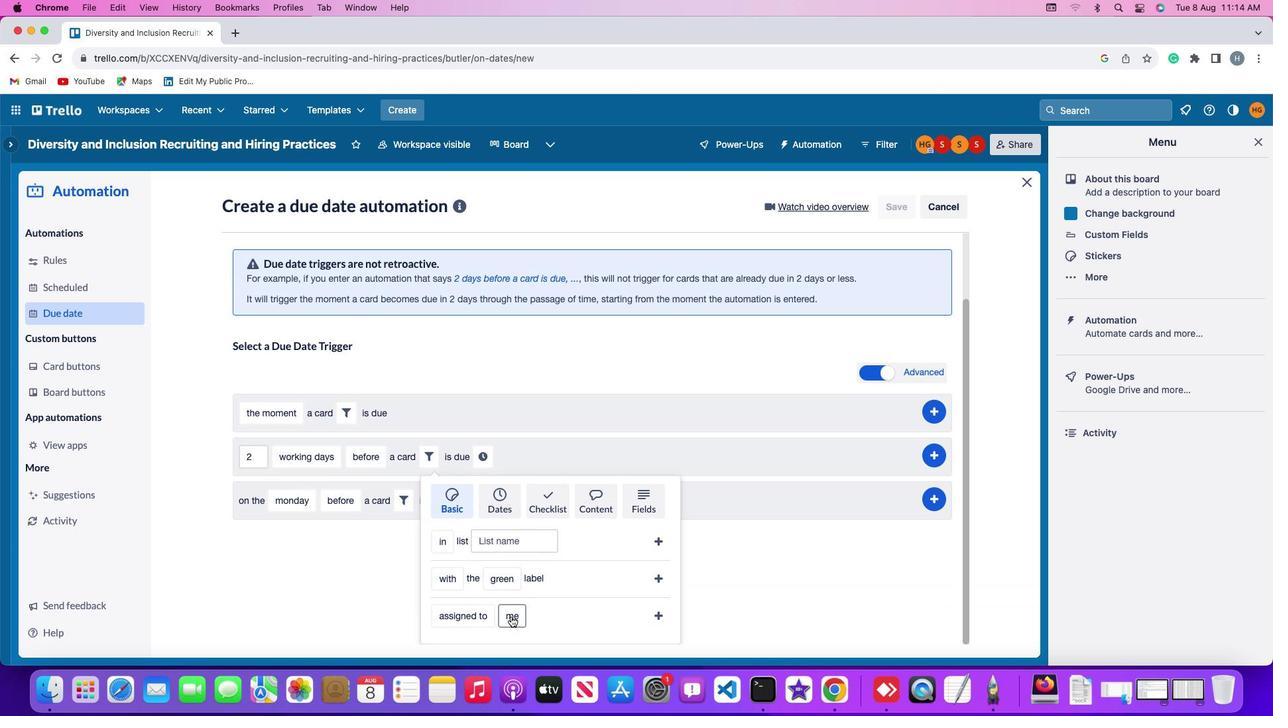 
Action: Mouse pressed left at (585, 618)
Screenshot: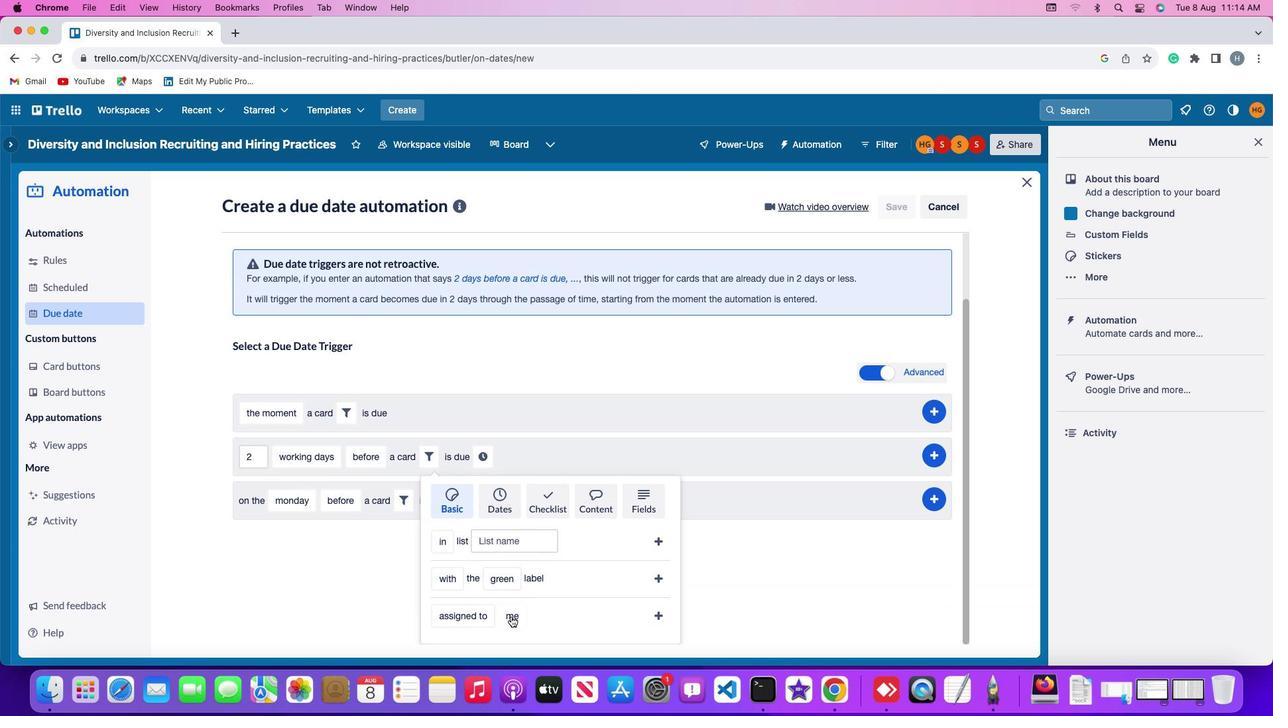 
Action: Mouse moved to (595, 597)
Screenshot: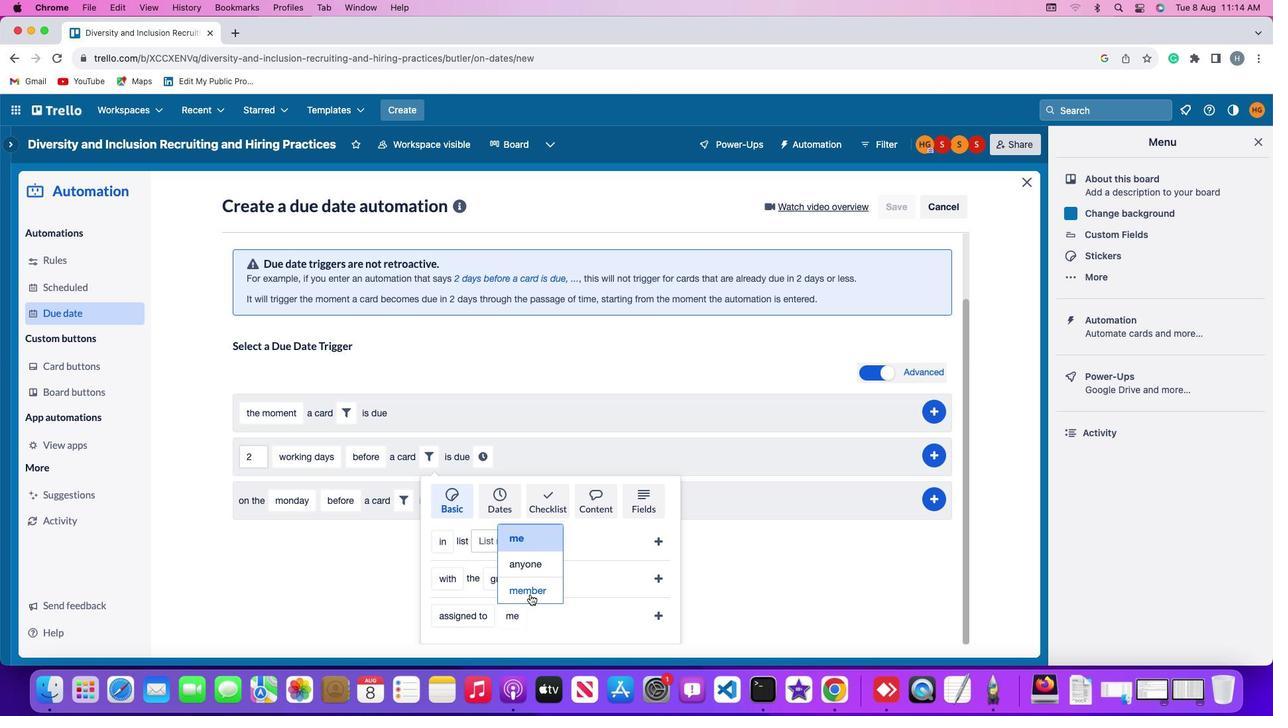 
Action: Mouse pressed left at (595, 597)
Screenshot: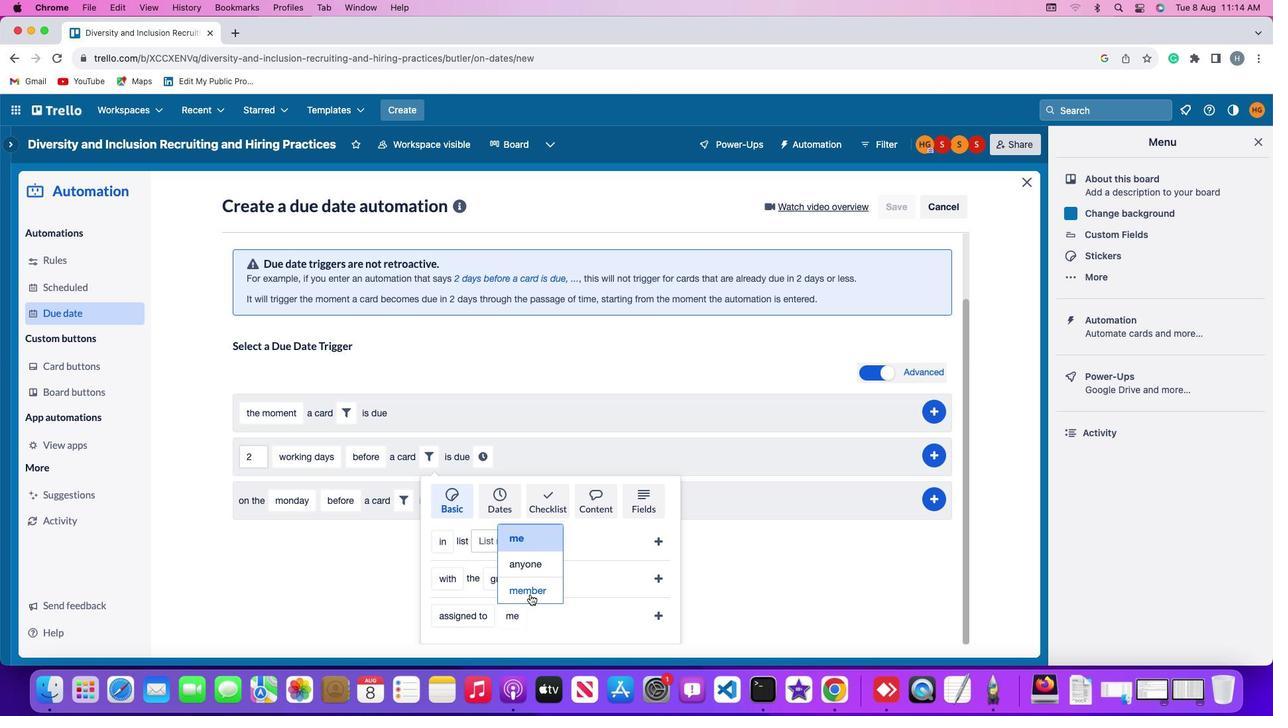
Action: Mouse moved to (624, 615)
Screenshot: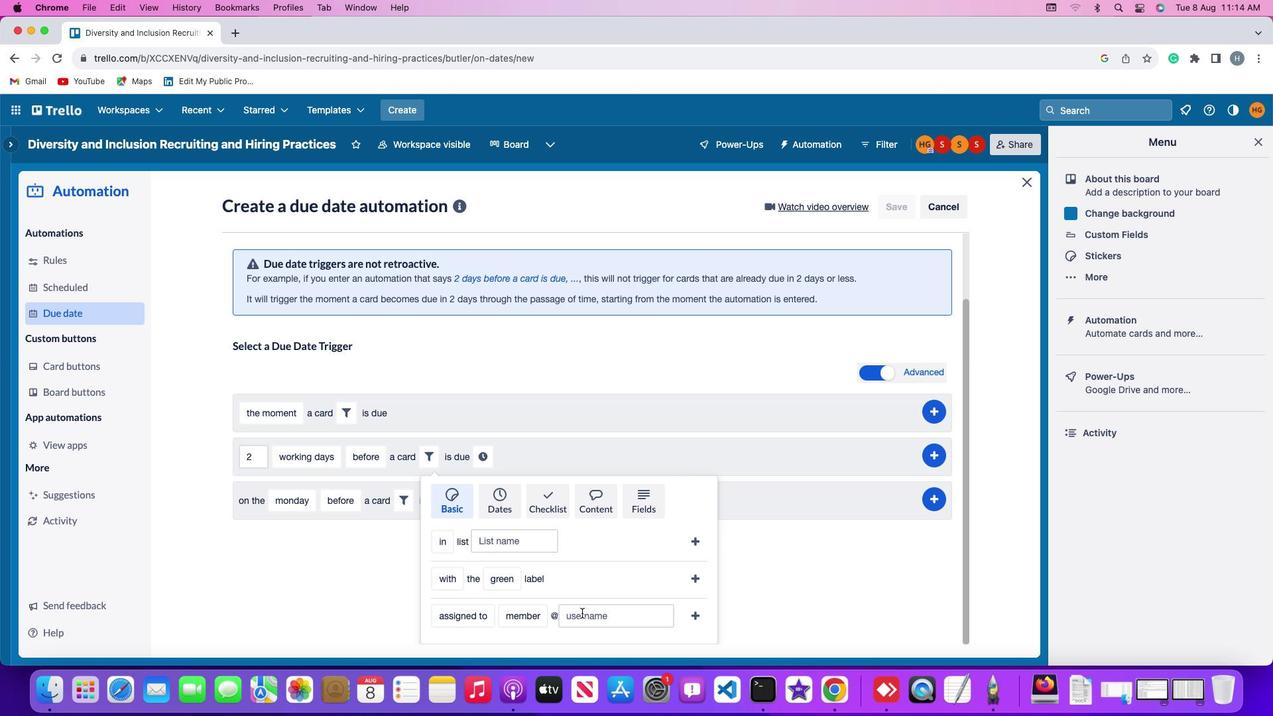 
Action: Mouse pressed left at (624, 615)
Screenshot: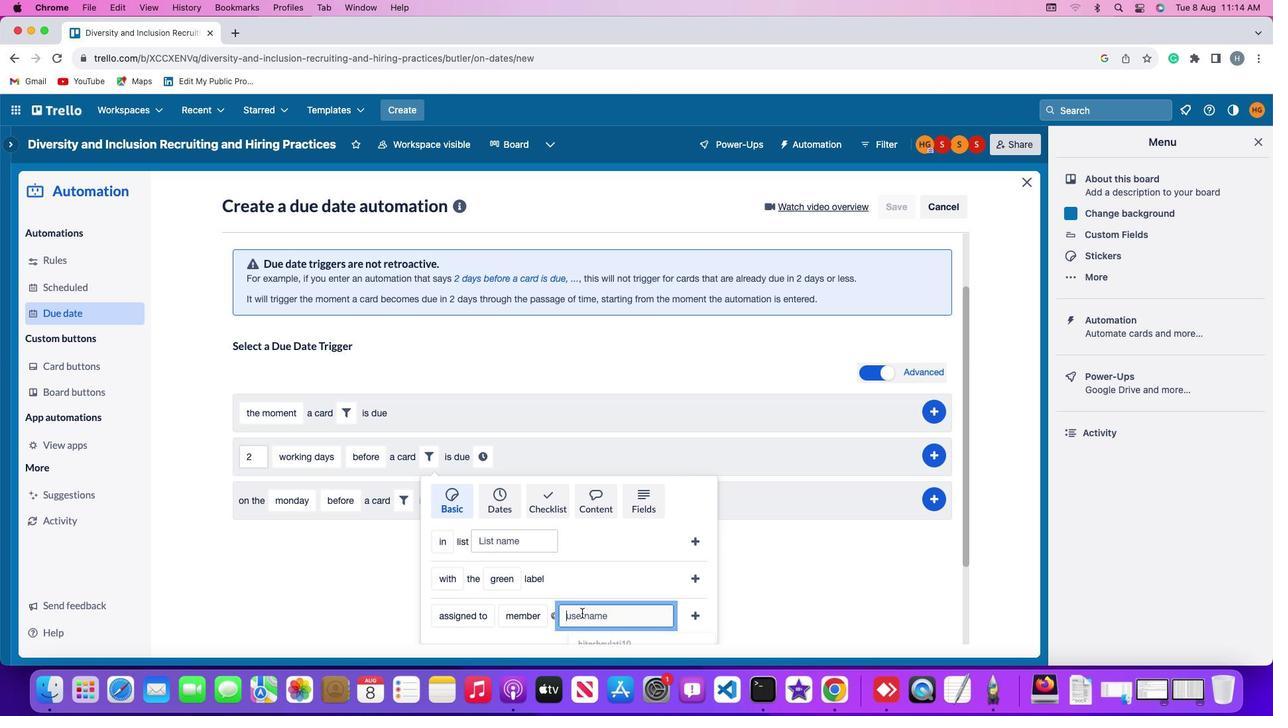 
Action: Mouse moved to (624, 615)
Screenshot: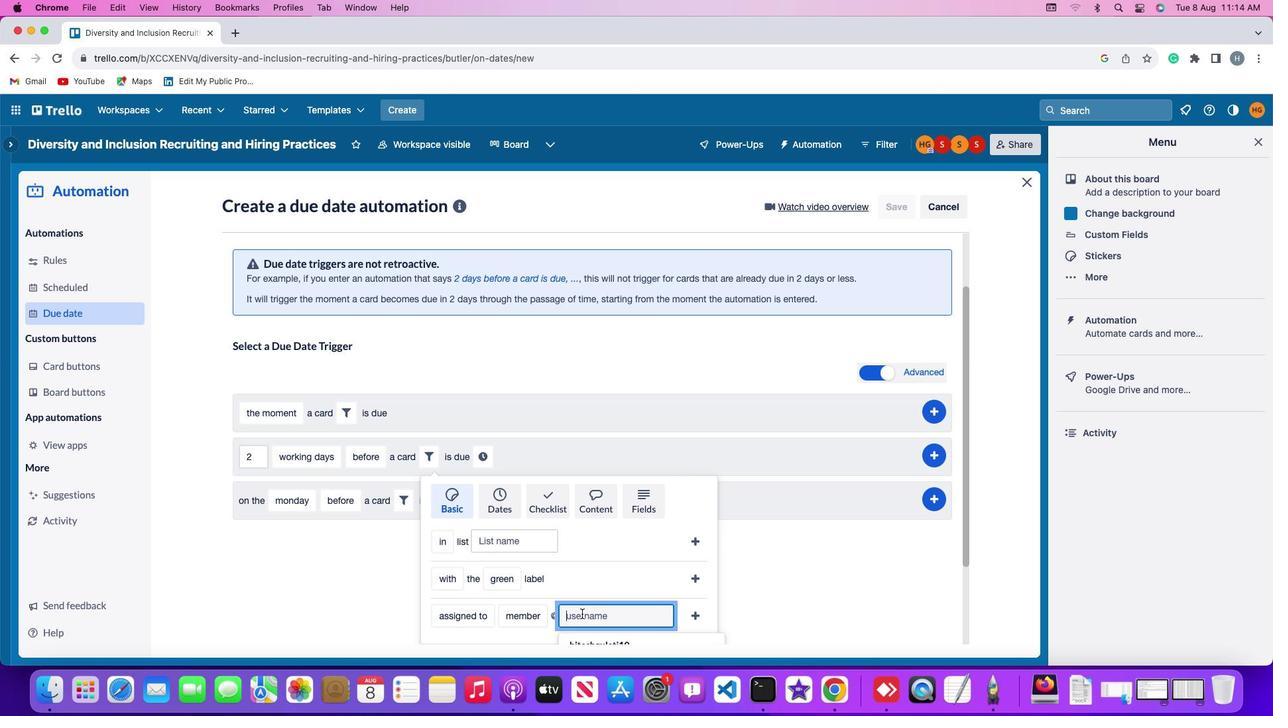 
Action: Key pressed 'a''r''y''a''n'
Screenshot: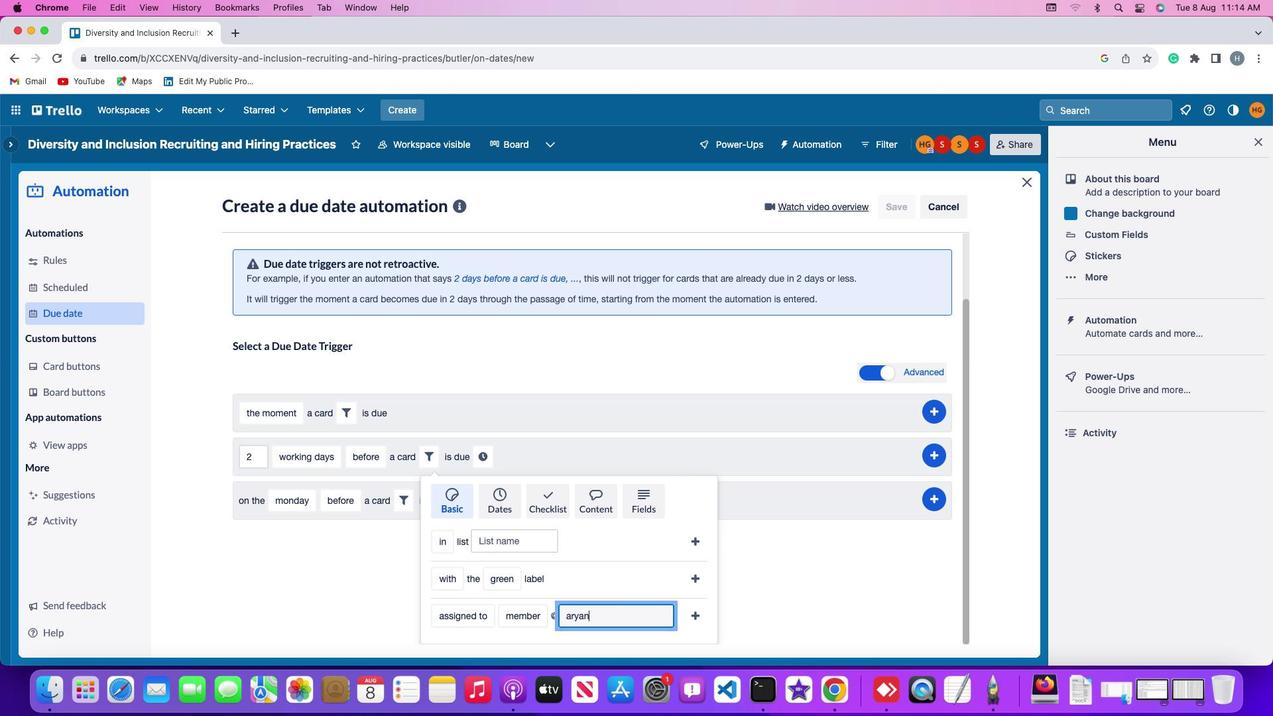 
Action: Mouse moved to (689, 616)
Screenshot: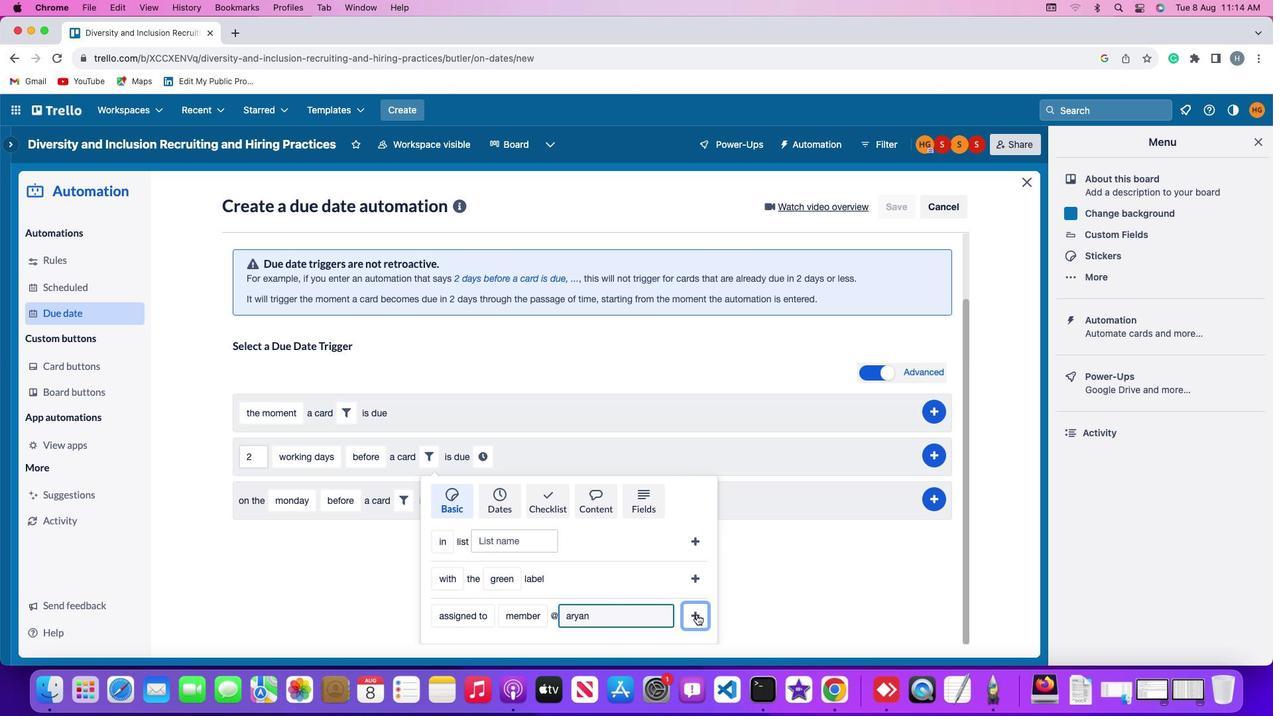 
Action: Mouse pressed left at (689, 616)
Screenshot: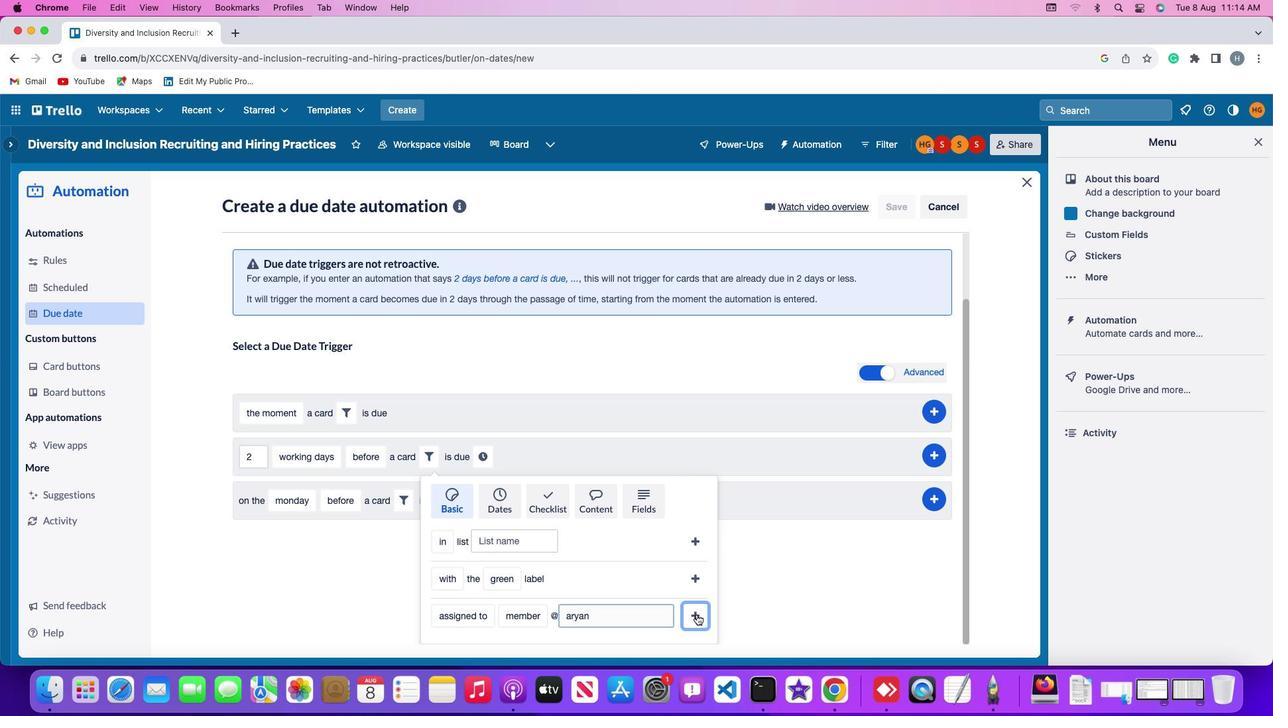 
Action: Mouse moved to (652, 540)
Screenshot: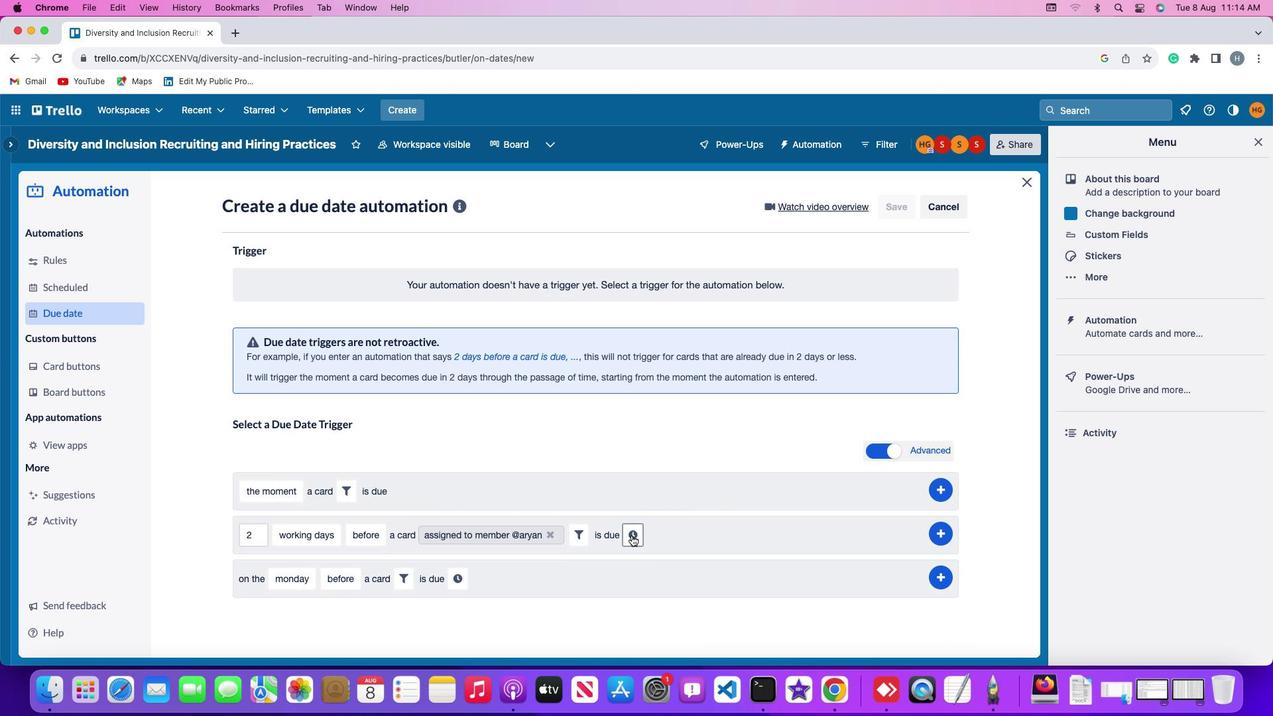 
Action: Mouse pressed left at (652, 540)
Screenshot: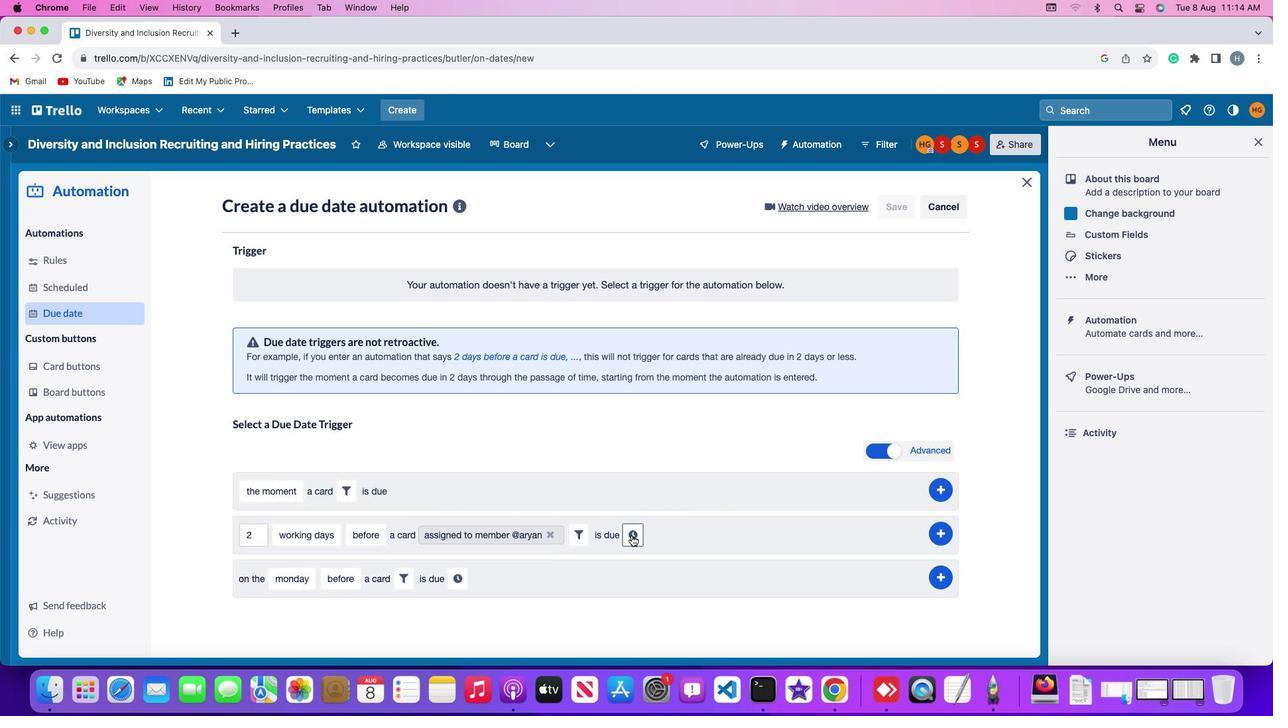 
Action: Mouse moved to (669, 541)
Screenshot: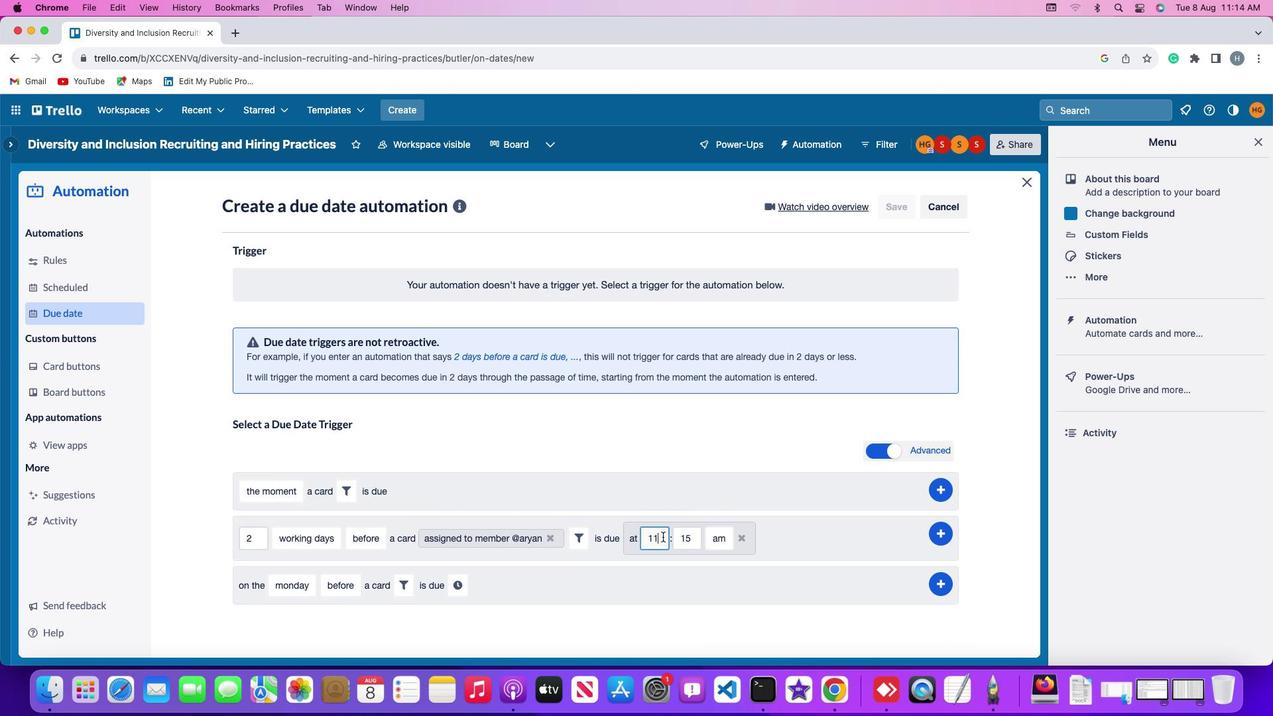 
Action: Mouse pressed left at (669, 541)
Screenshot: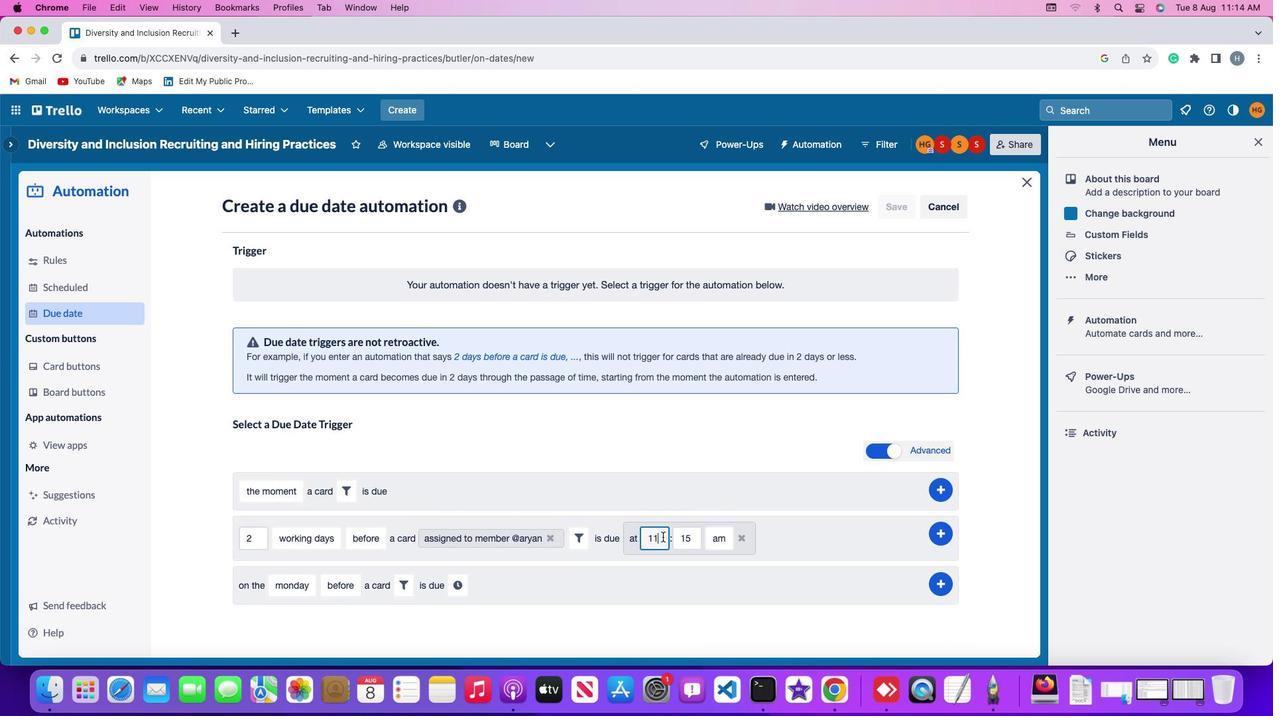 
Action: Key pressed Key.backspaceKey.backspace
Screenshot: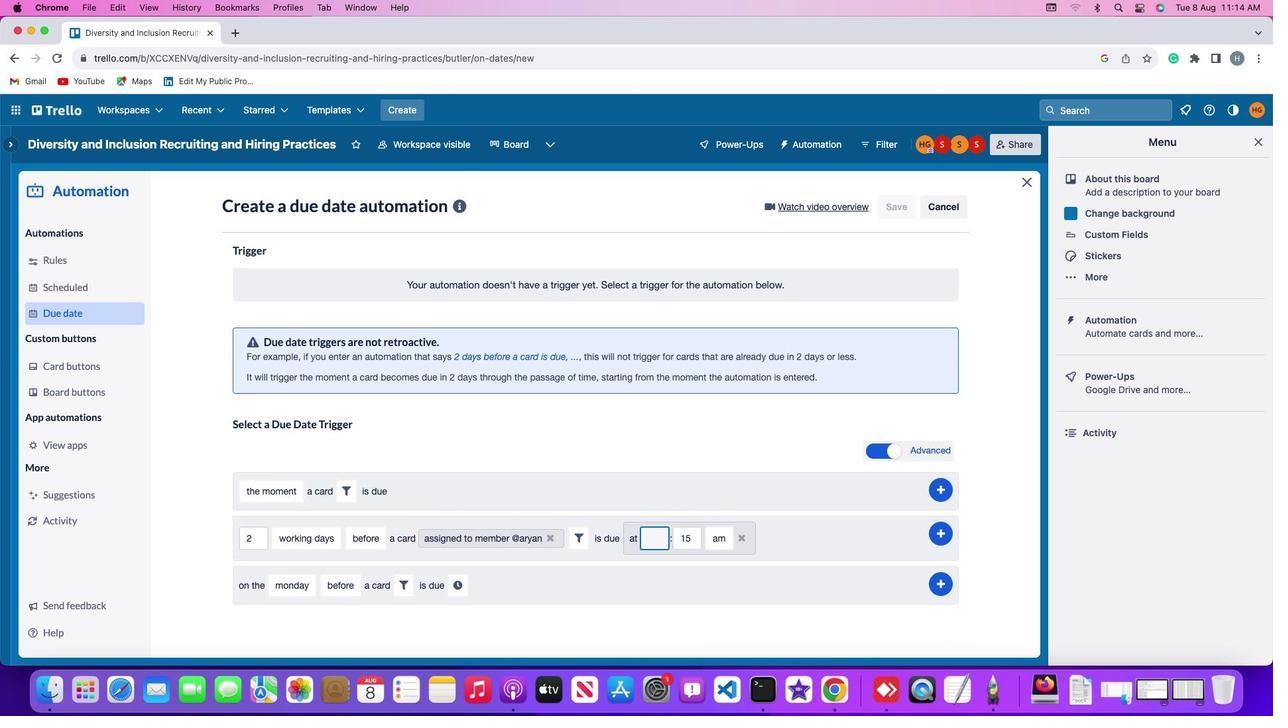 
Action: Mouse moved to (669, 541)
Screenshot: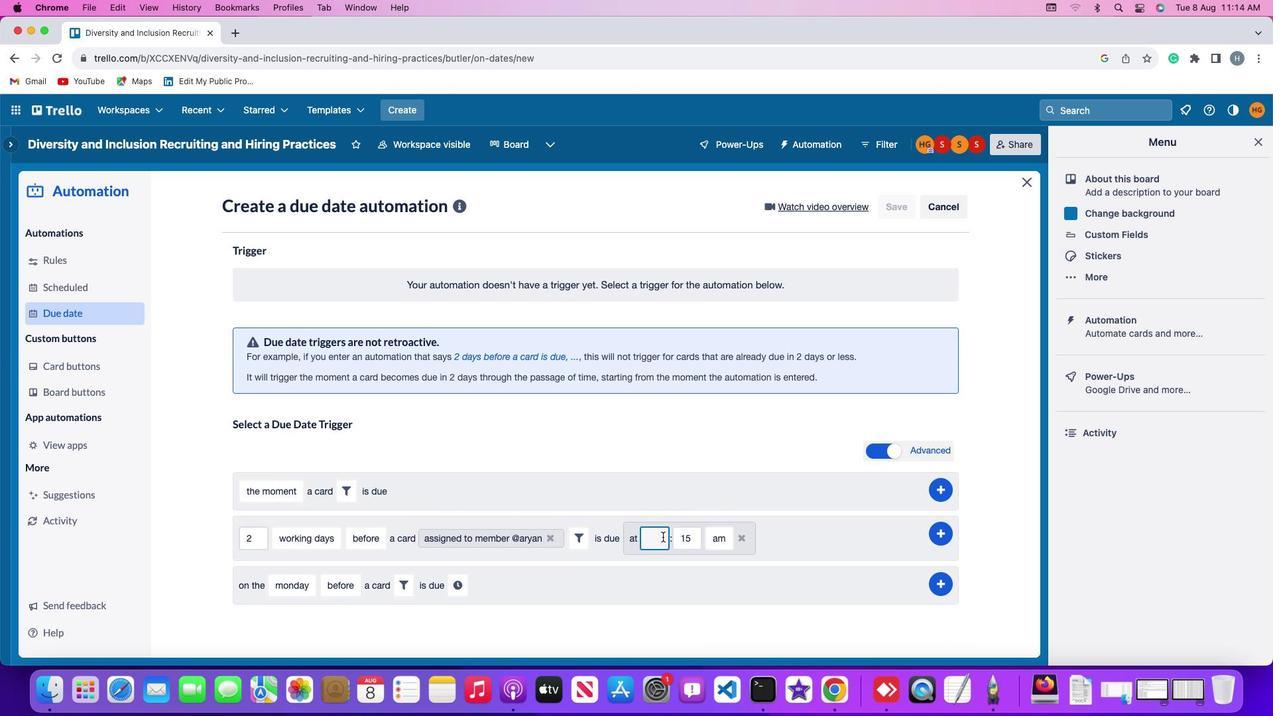 
Action: Key pressed '1''1'
Screenshot: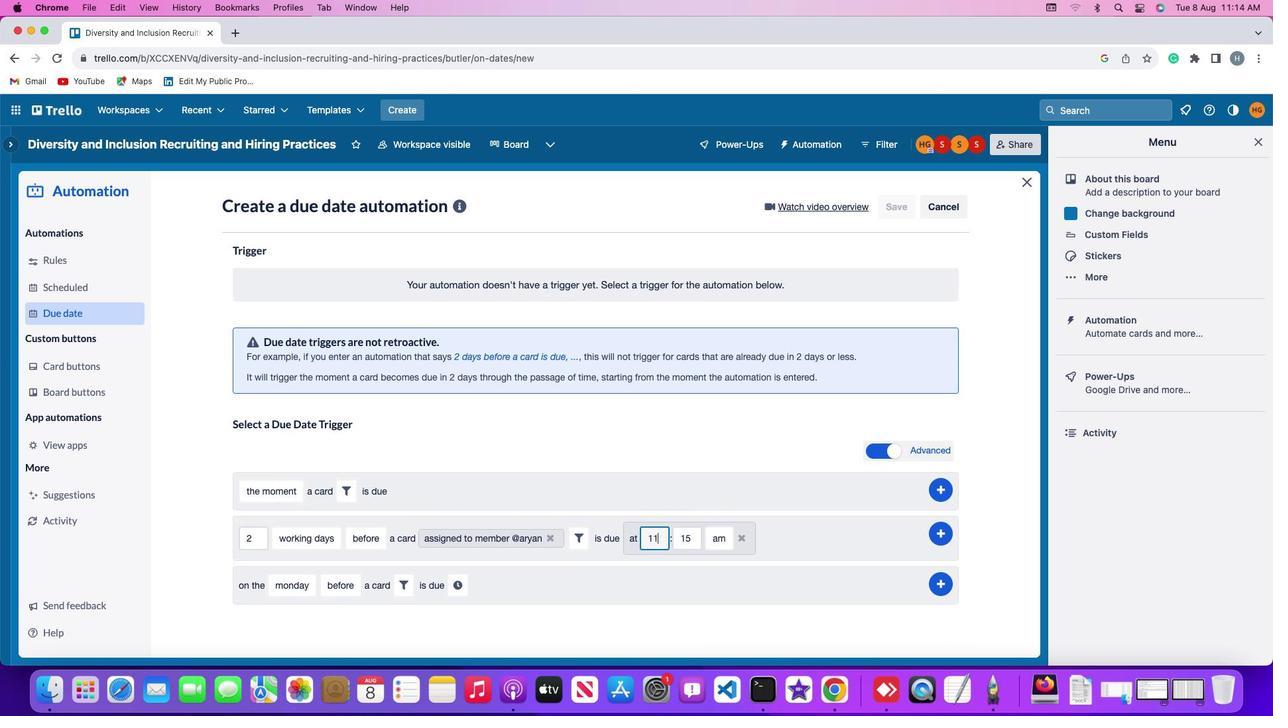 
Action: Mouse moved to (686, 541)
Screenshot: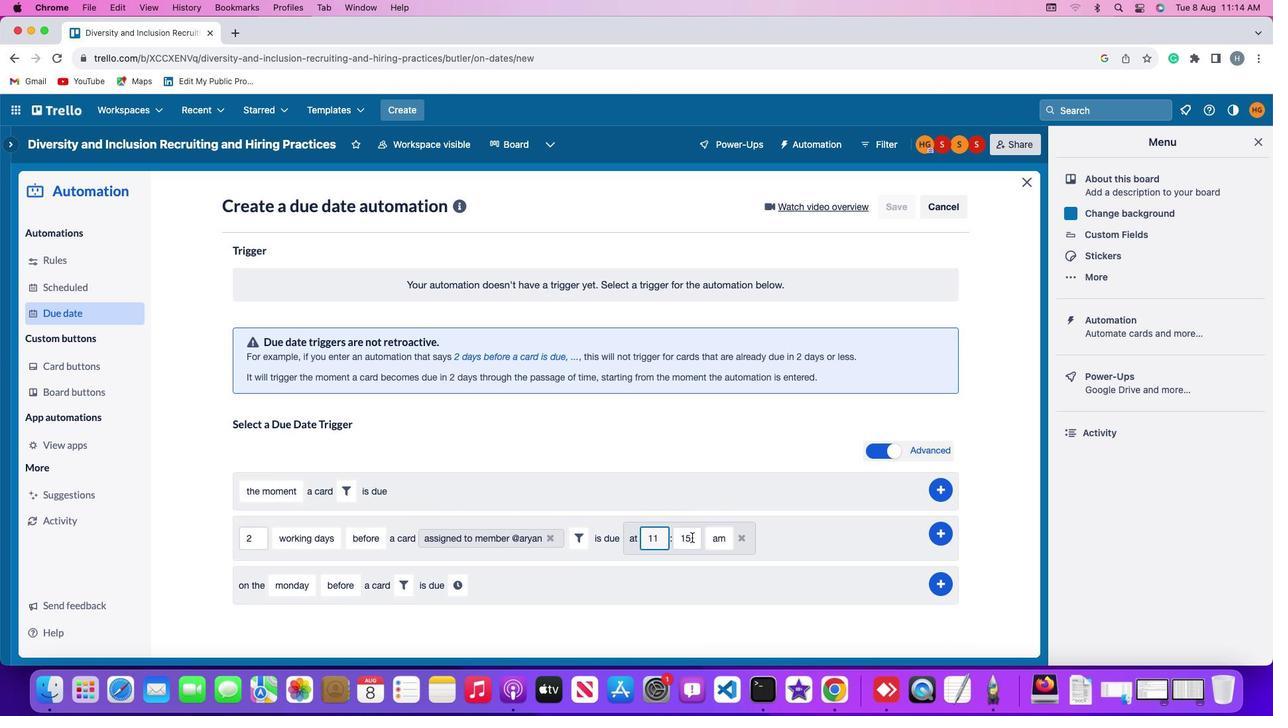 
Action: Mouse pressed left at (686, 541)
Screenshot: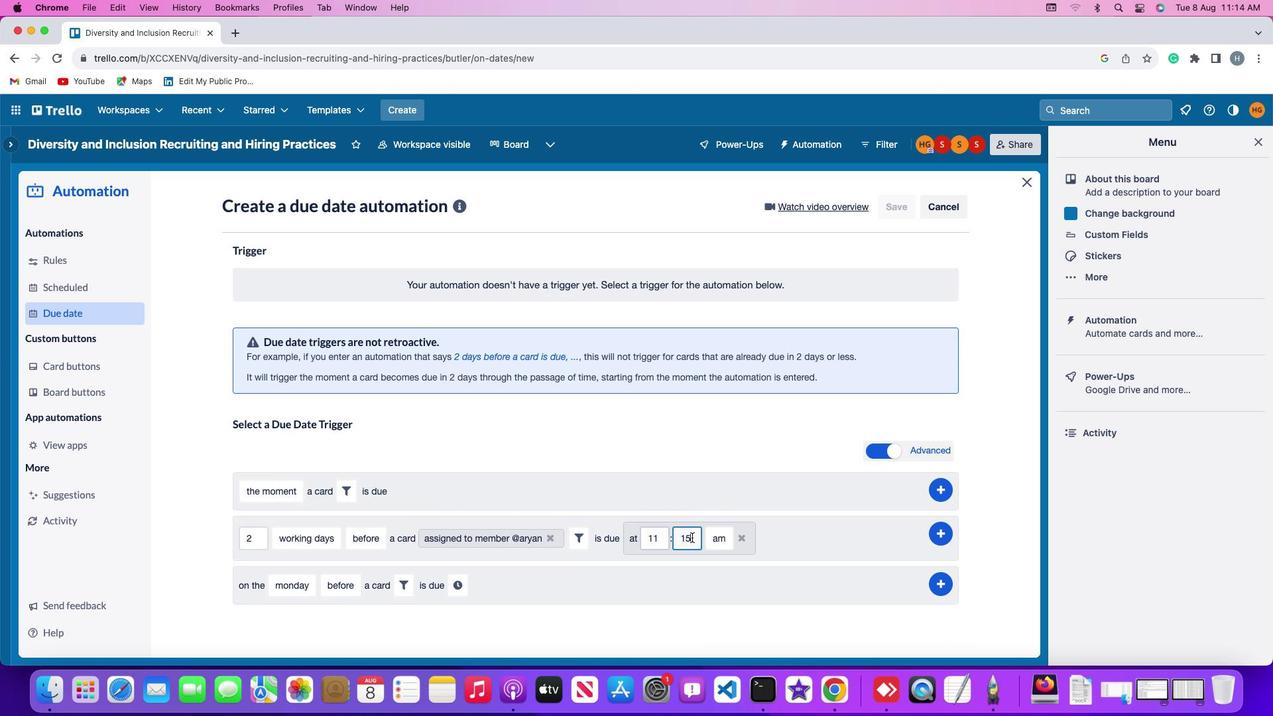 
Action: Key pressed Key.backspaceKey.backspaceKey.backspace'0''0'
Screenshot: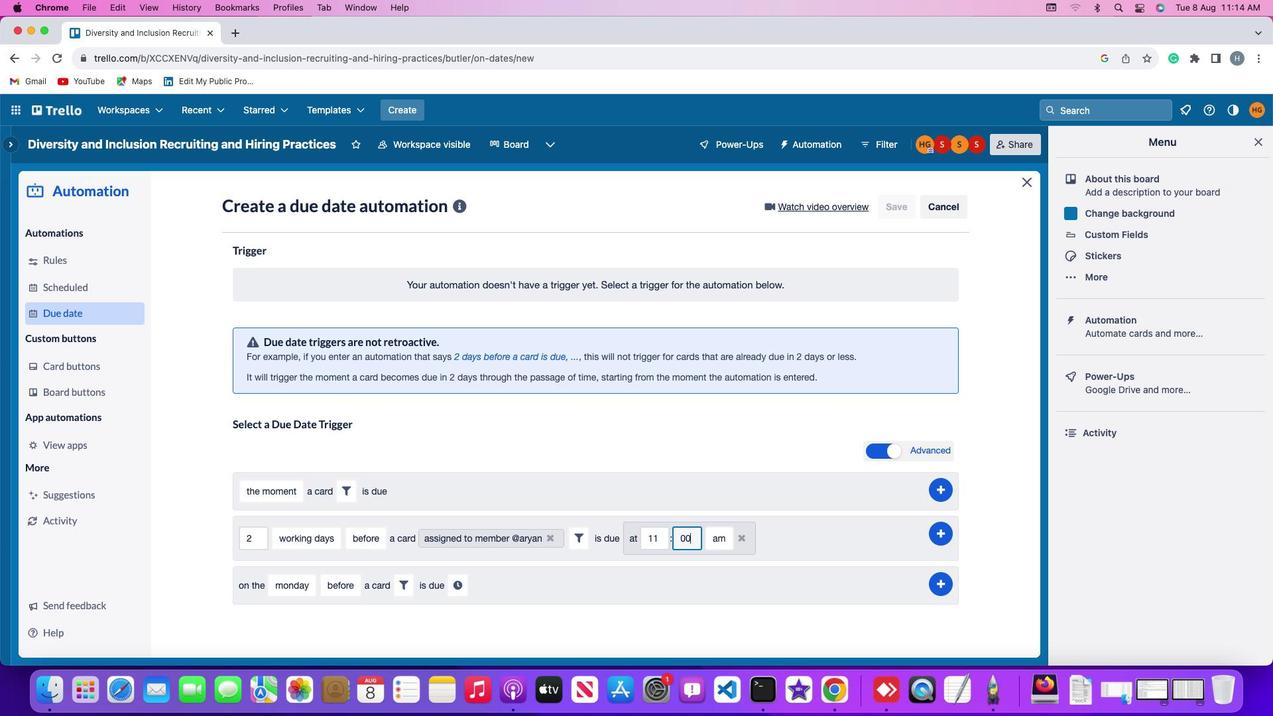 
Action: Mouse moved to (705, 541)
Screenshot: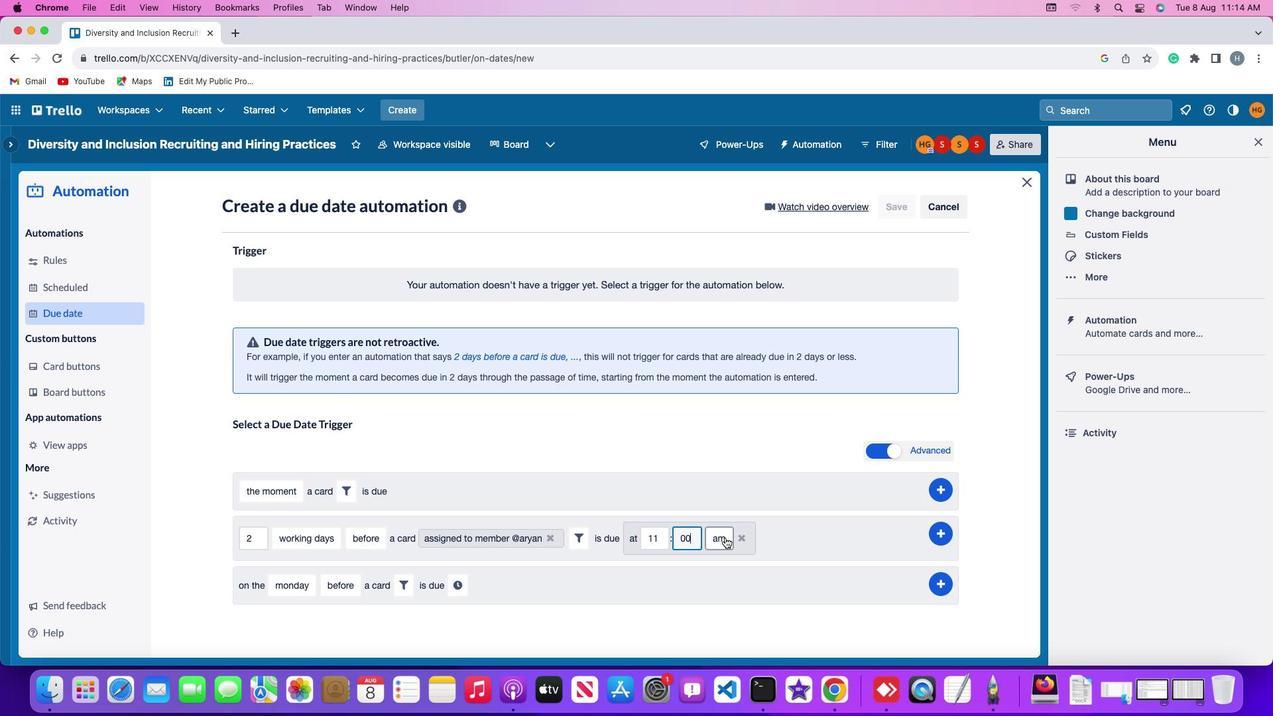 
Action: Mouse pressed left at (705, 541)
Screenshot: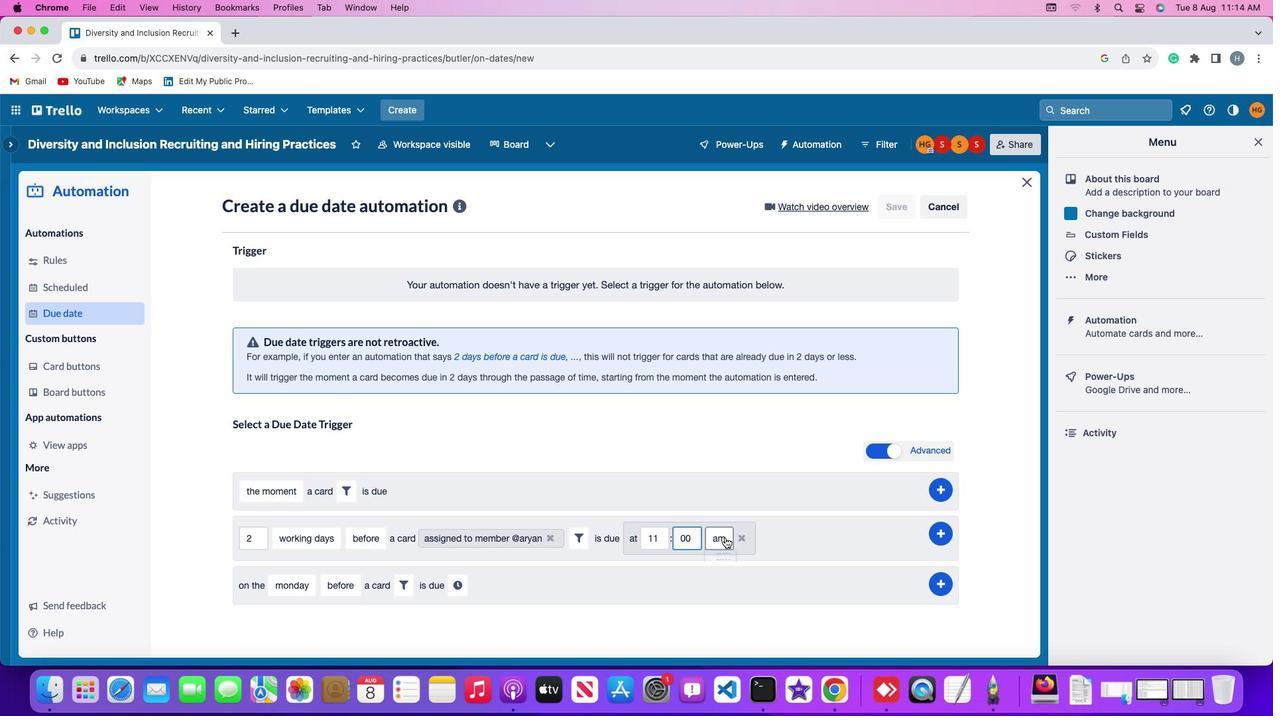 
Action: Mouse moved to (705, 568)
Screenshot: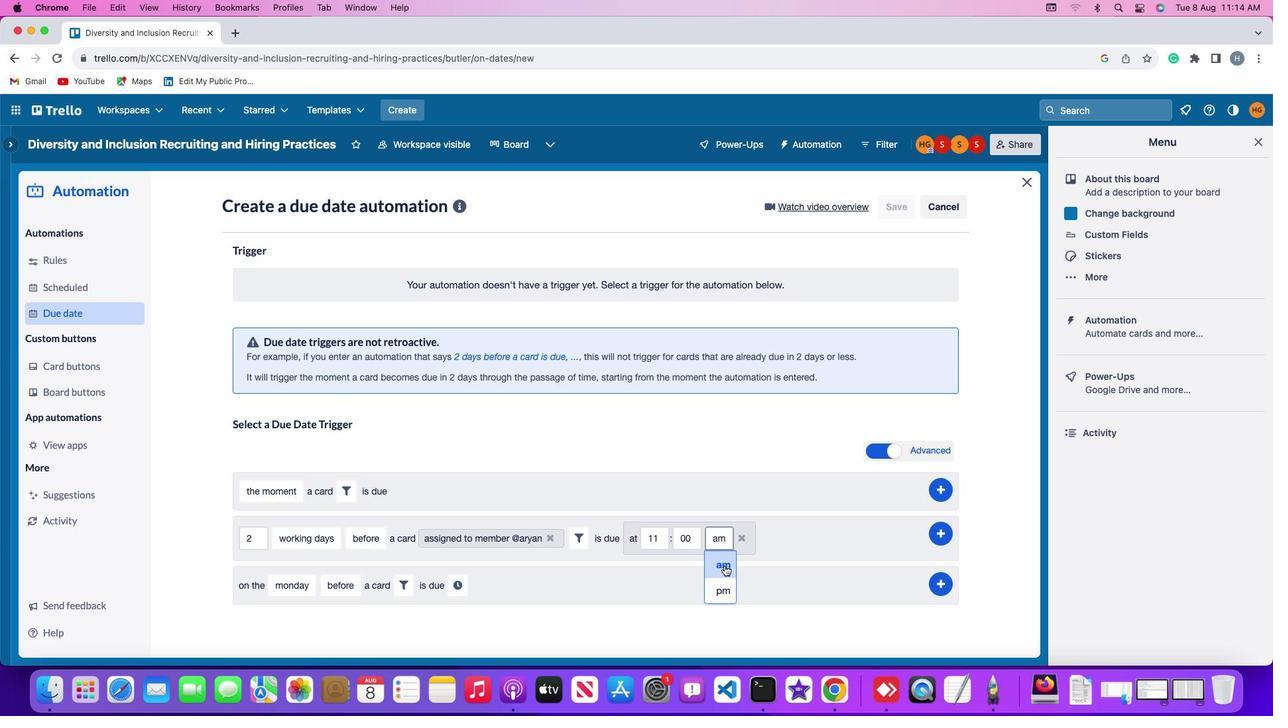 
Action: Mouse pressed left at (705, 568)
Screenshot: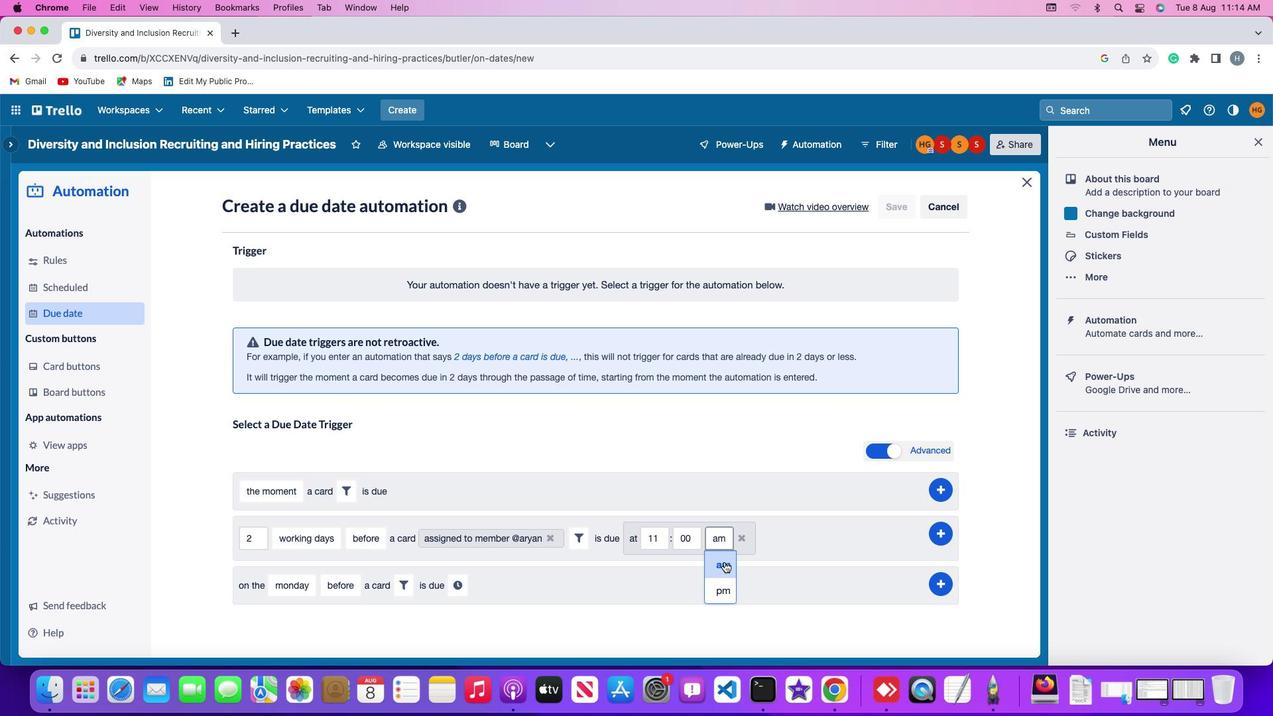 
Action: Mouse moved to (828, 538)
Screenshot: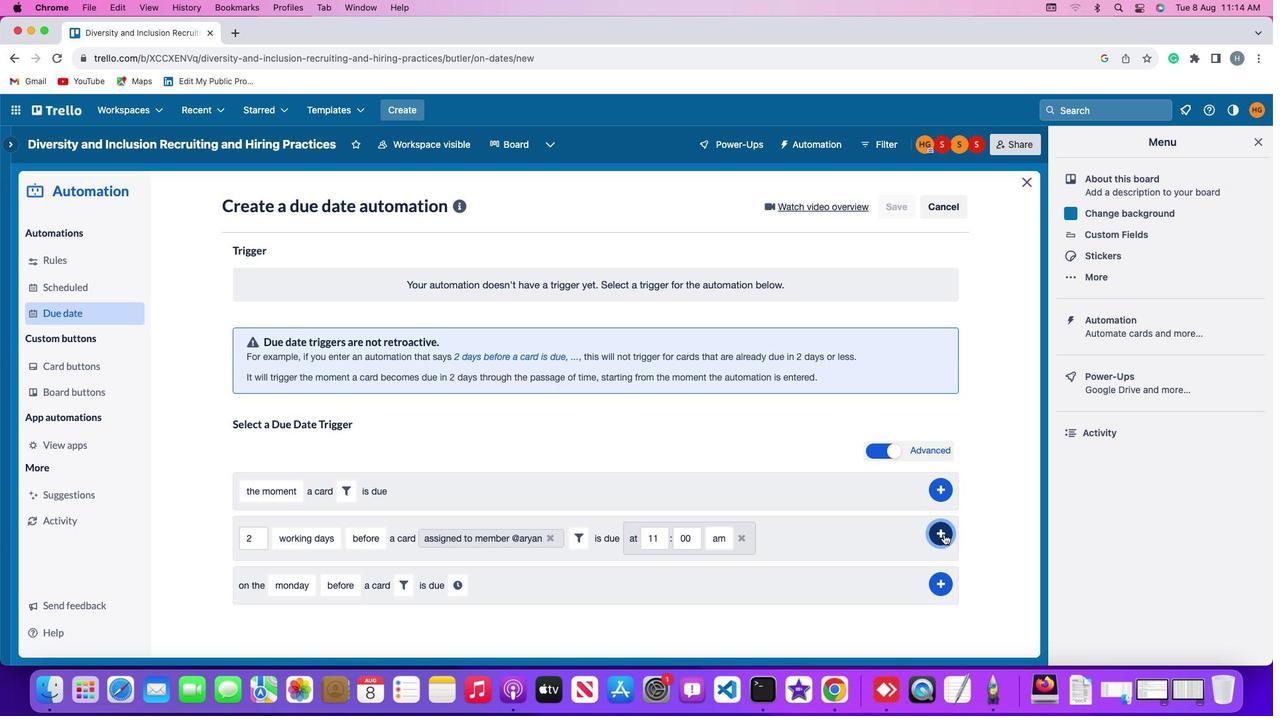
Action: Mouse pressed left at (828, 538)
Screenshot: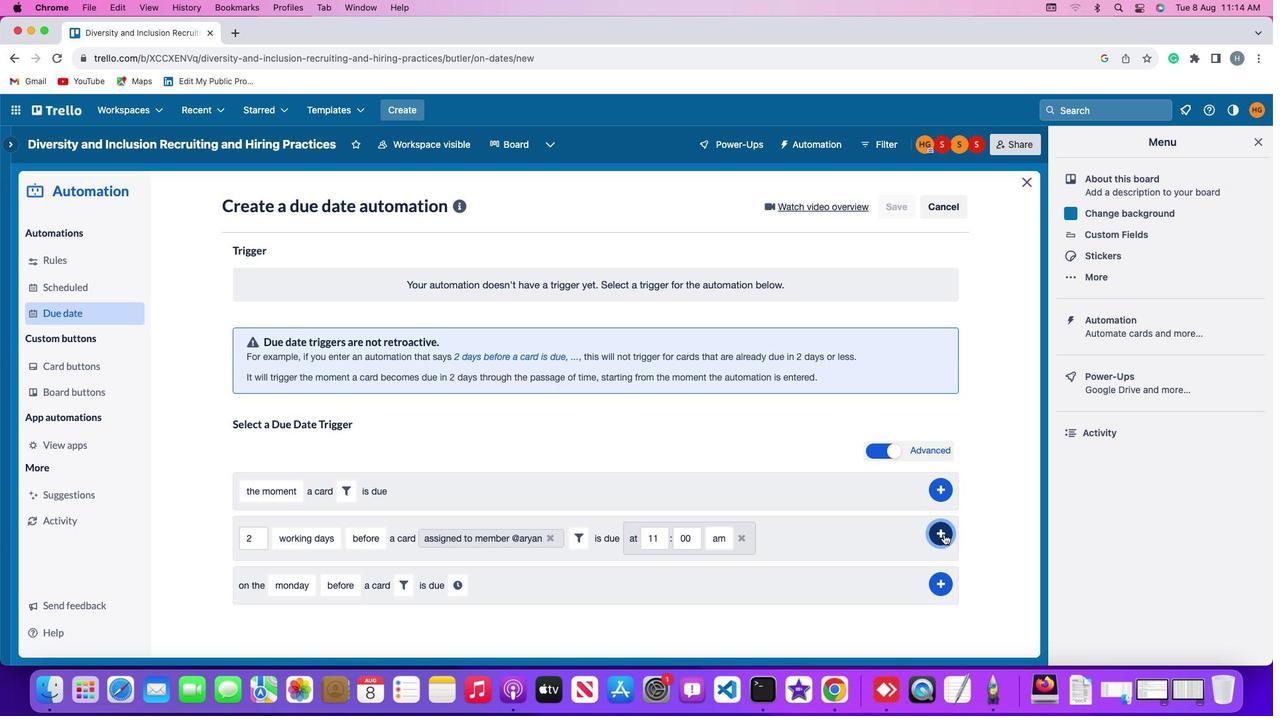 
Action: Mouse moved to (843, 410)
Screenshot: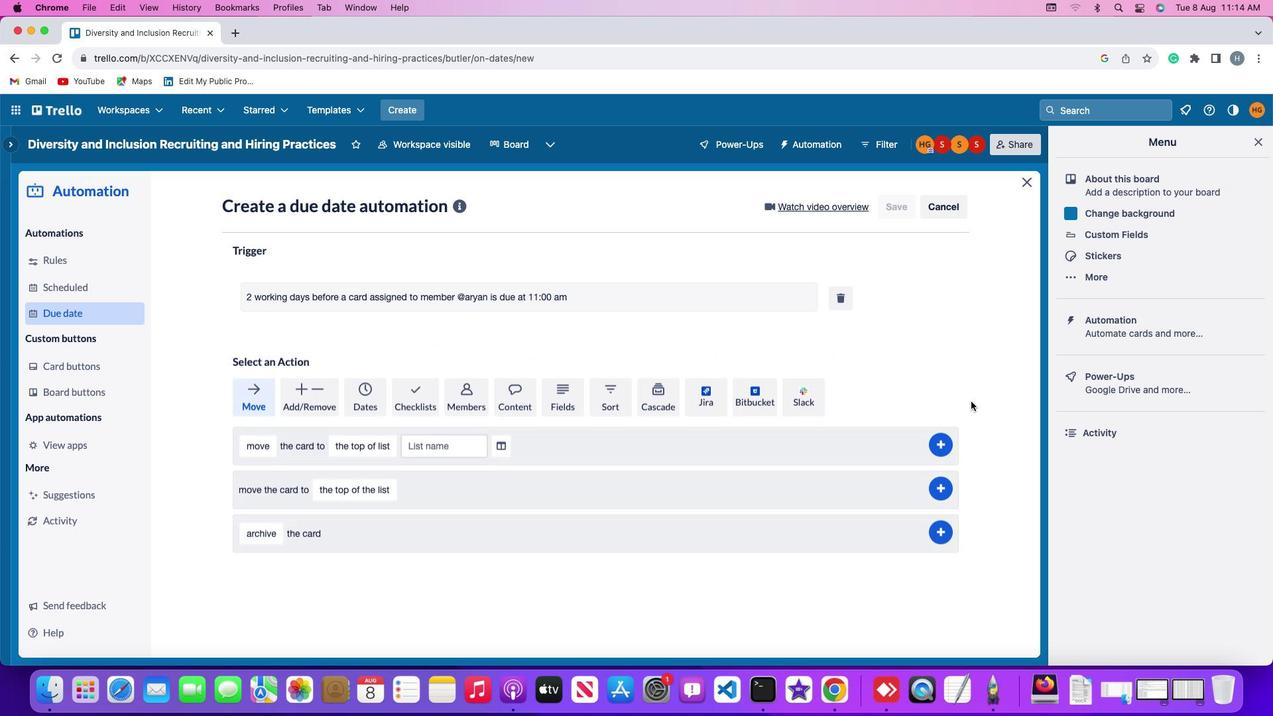 
